 Task: In the Company tesla.com, Create email and send with subject: 'A Glimpse into the Future: Meet Our Disruptive Offering', and with mail content 'Good Morning,_x000D_
Welcome to a community of trailblazers and innovators. Discover a transformative opportunity that will empower you to thrive in your industry._x000D_
Thanks & Regards', attach the document: Agenda.pdf and insert image: visitingcard.jpg. Below Thanks and Regards, write facebook and insert the URL: 'www.facebook.com'. Mark checkbox to create task to follow up : In 2 business days .  Enter or choose an email address of recipient's from company's contact and send.. Logged in from softage.4@softage.net
Action: Mouse moved to (61, 54)
Screenshot: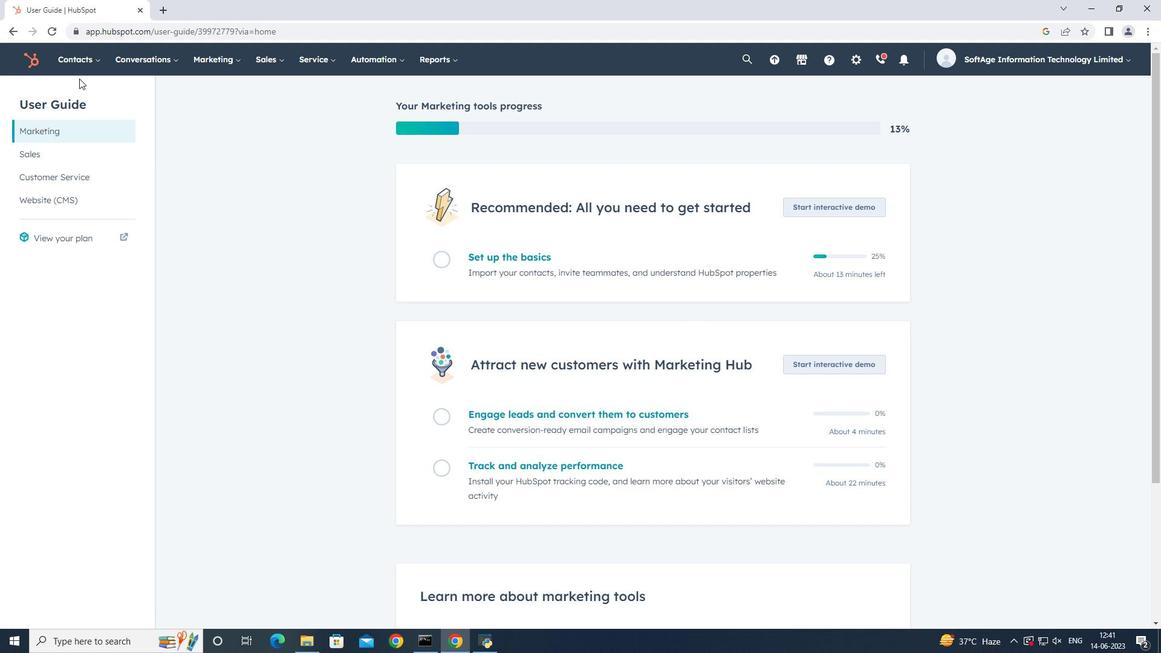 
Action: Mouse pressed left at (61, 54)
Screenshot: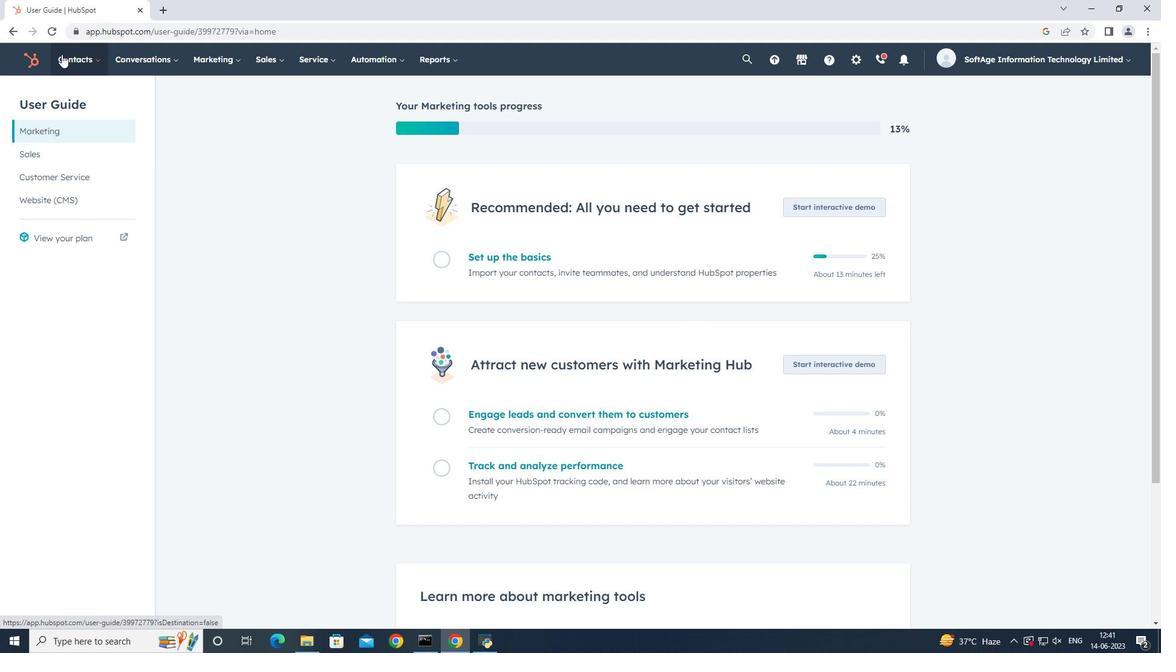 
Action: Mouse moved to (90, 119)
Screenshot: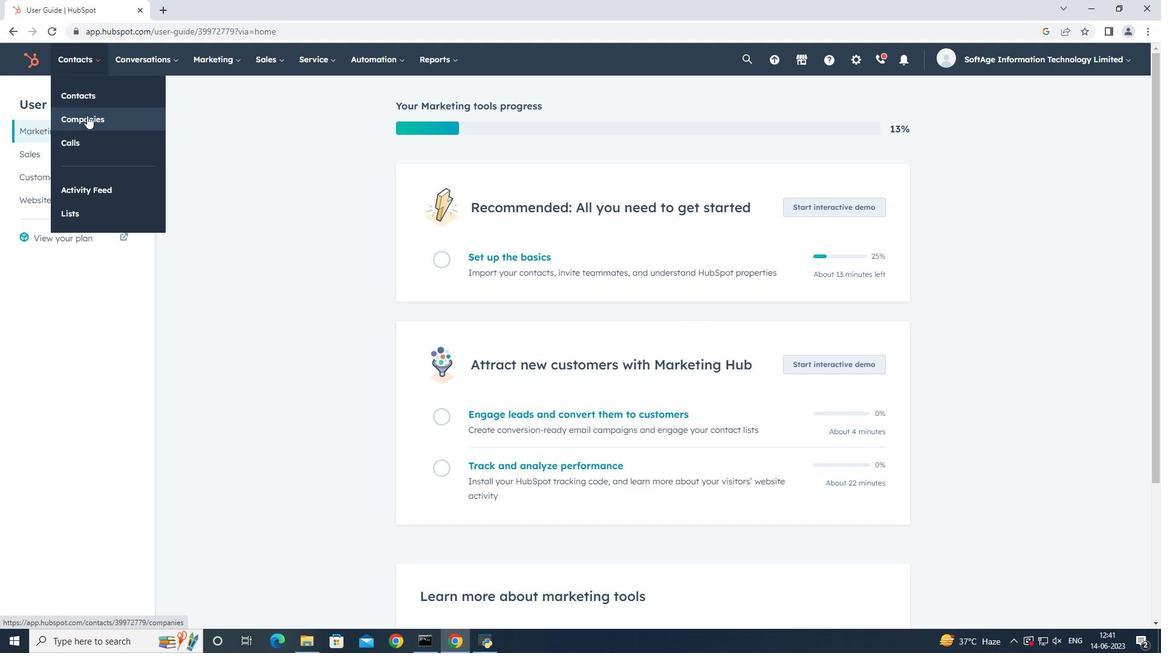 
Action: Mouse pressed left at (90, 119)
Screenshot: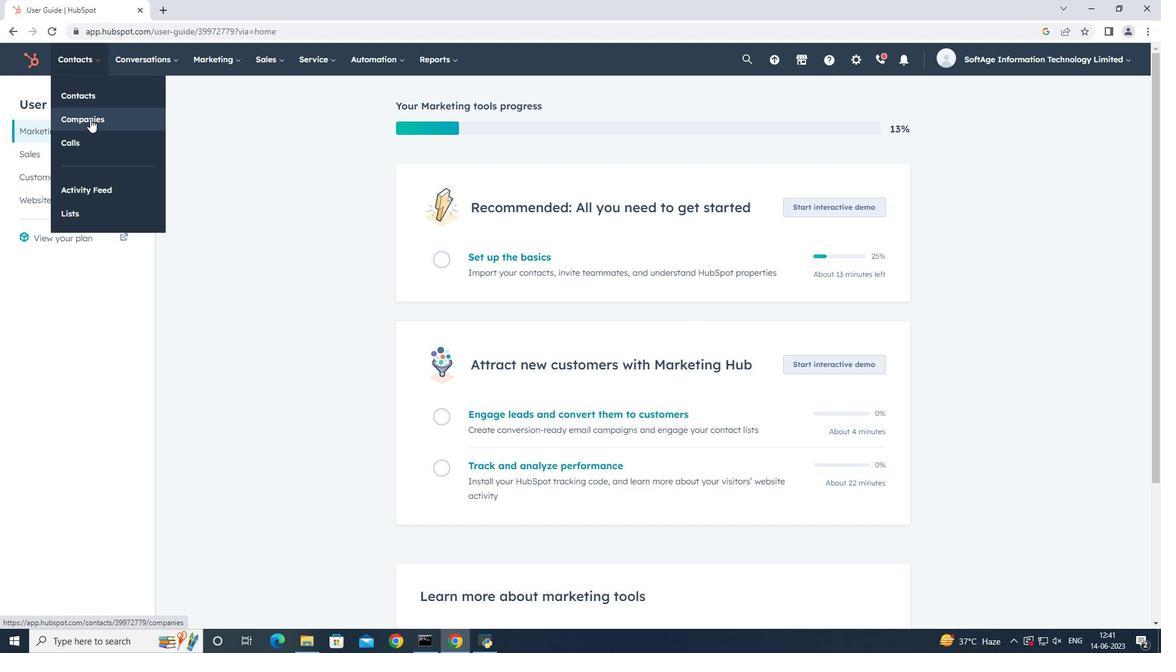 
Action: Mouse moved to (107, 197)
Screenshot: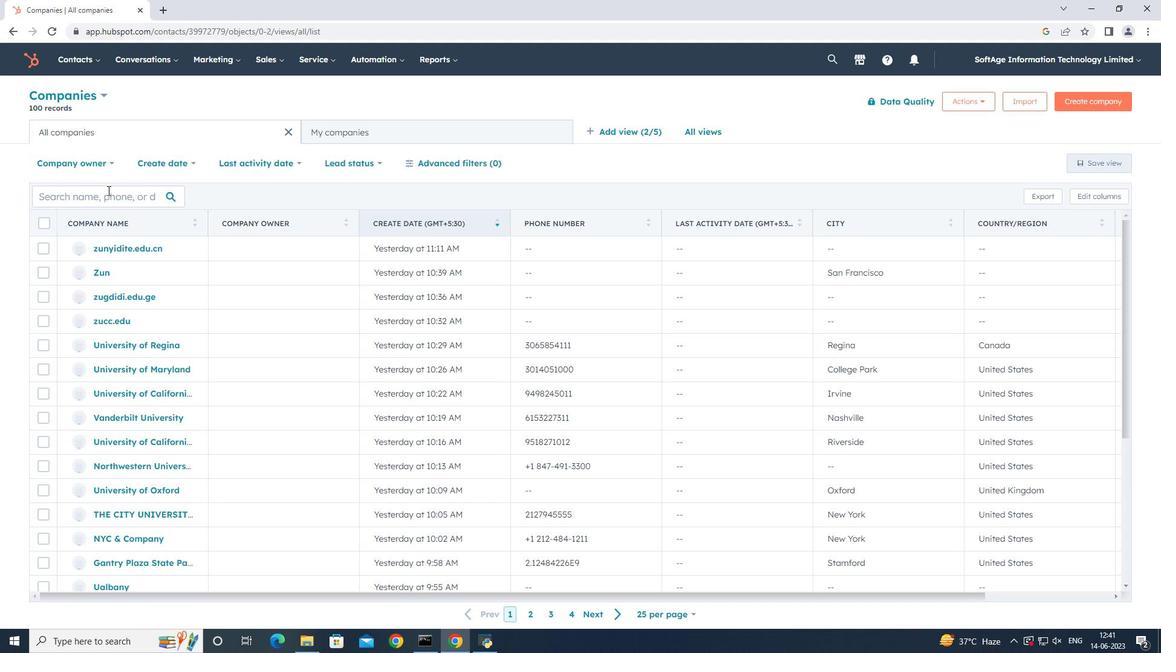 
Action: Mouse pressed left at (107, 197)
Screenshot: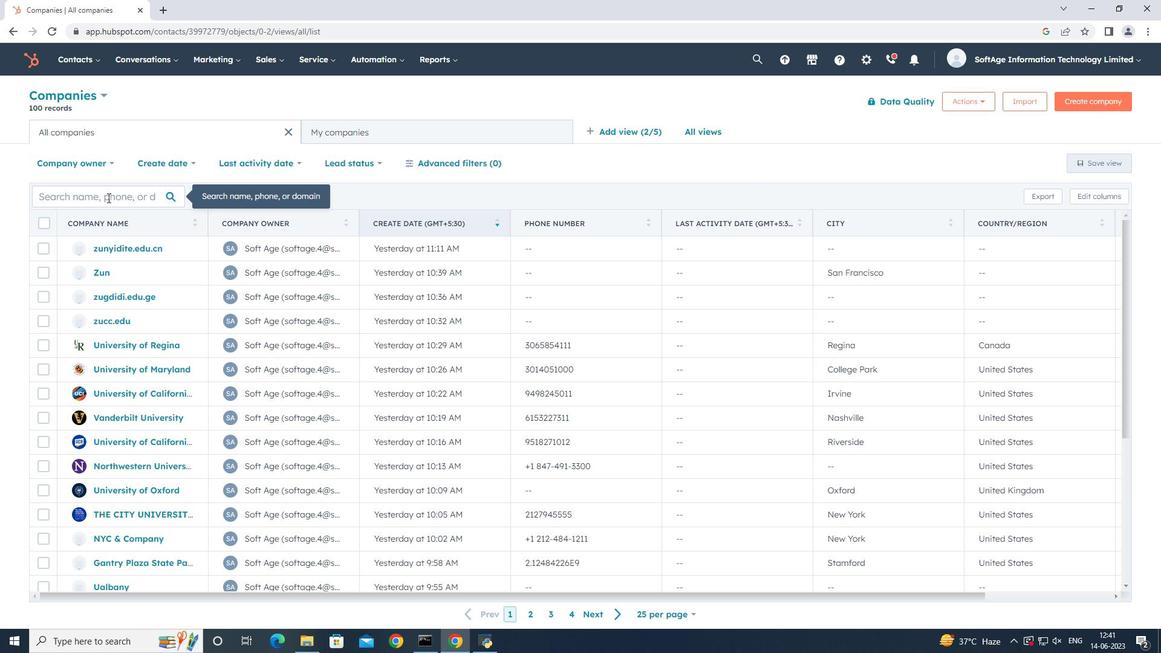 
Action: Key pressed tesla
Screenshot: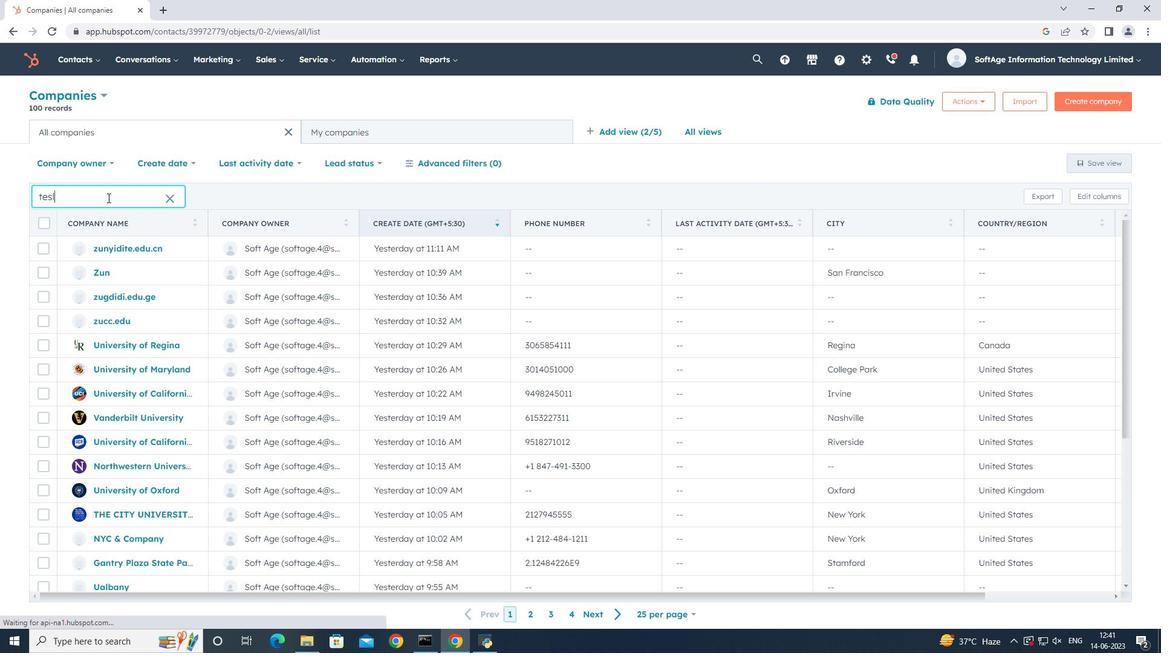 
Action: Mouse moved to (108, 250)
Screenshot: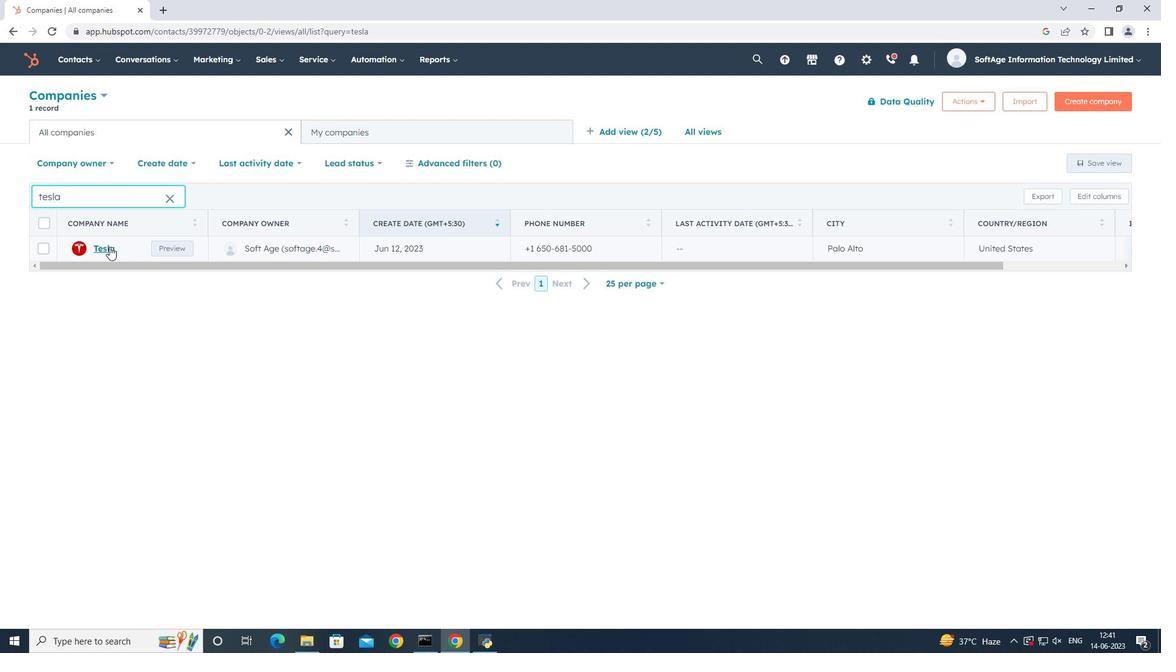 
Action: Mouse pressed left at (108, 250)
Screenshot: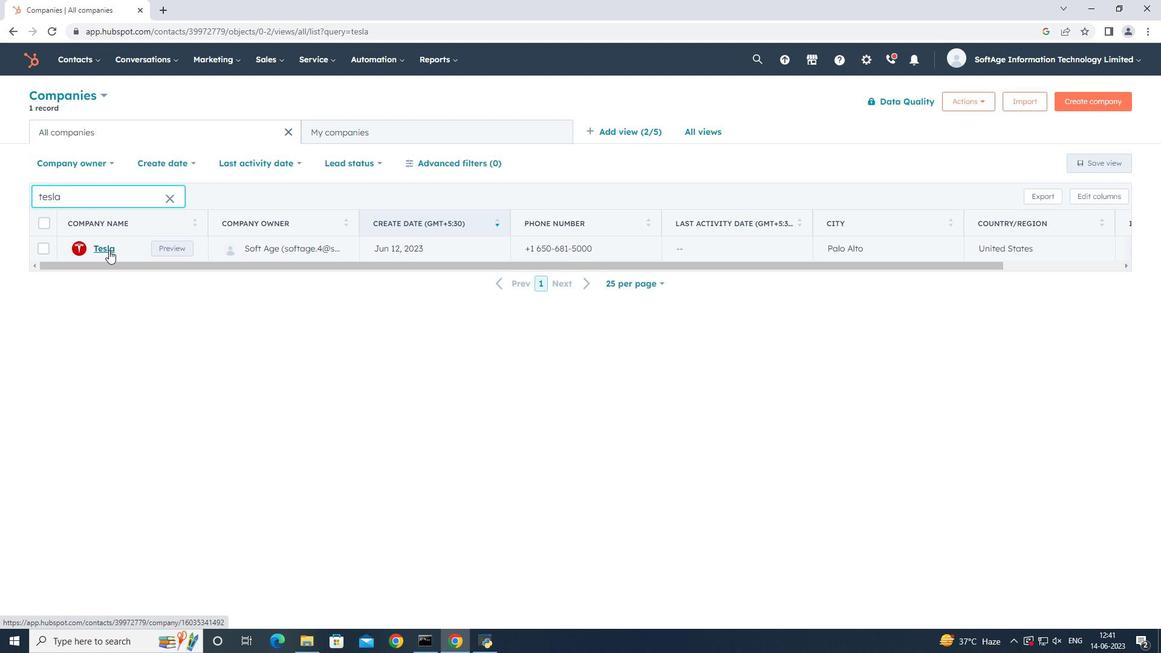 
Action: Mouse moved to (78, 198)
Screenshot: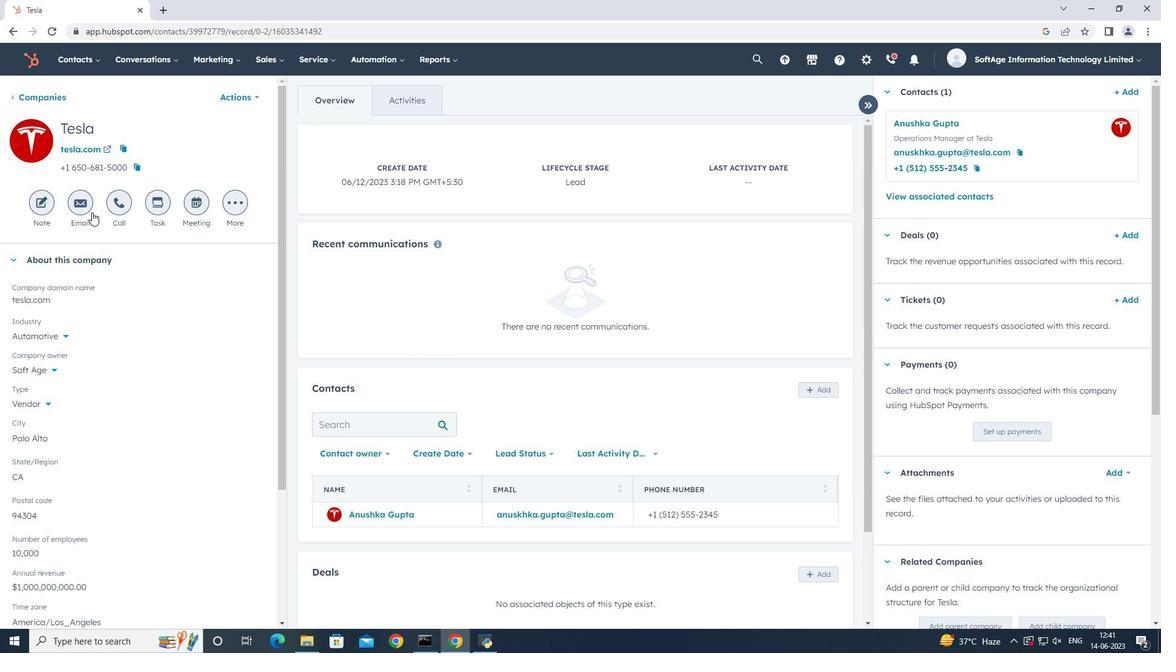 
Action: Mouse pressed left at (78, 198)
Screenshot: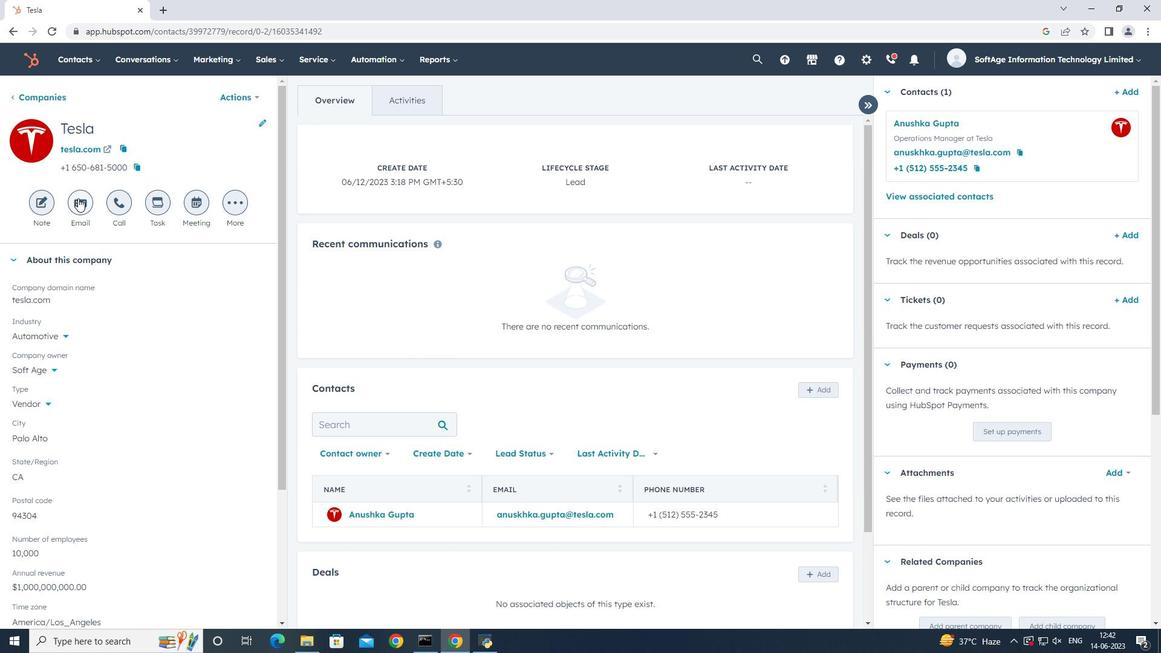 
Action: Mouse moved to (798, 445)
Screenshot: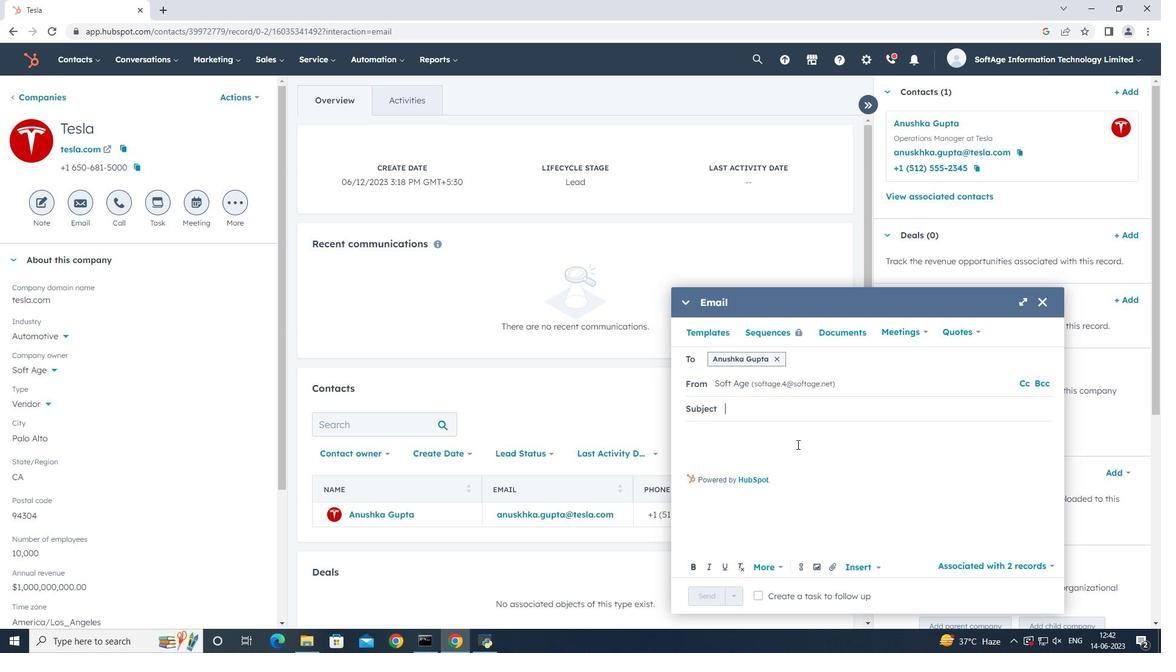 
Action: Key pressed <Key.shift>A<Key.space><Key.shift>Glimpse<Key.space>into<Key.space>the<Key.space><Key.shift>Future<Key.shift_r><Key.shift_r><Key.shift_r><Key.shift_r><Key.shift_r><Key.shift_r><Key.shift_r><Key.shift_r><Key.shift_r><Key.shift_r><Key.shift_r><Key.shift_r>:<Key.space><Key.shift_r><Key.shift_r><Key.shift_r><Key.shift_r>Meet<Key.space><Key.shift><Key.shift>Our<Key.space><Key.shift>Disruptive<Key.space><Key.shift><Key.shift>Offering,<Key.tab><Key.shift><Key.shift>Good<Key.space><Key.shift><Key.space><Key.backspace><Key.shift>Morning,,<Key.backspace><Key.enter><Key.enter><Key.shift><Key.shift><Key.shift><Key.shift><Key.shift><Key.shift><Key.shift>Welcome<Key.space>to<Key.space>a<Key.space>community<Key.space>of<Key.space>trailblazers<Key.space>and<Key.space>innovators.<Key.space><Key.shift><Key.shift><Key.shift><Key.shift><Key.shift><Key.shift><Key.shift><Key.shift>iscover<Key.backspace><Key.backspace><Key.backspace><Key.backspace><Key.backspace><Key.backspace><Key.backspace><Key.backspace><Key.space><Key.shift>Discp<Key.backspace>over<Key.space>a<Key.space><Key.shift>Tra<Key.backspace><Key.backspace><Key.backspace>transformative<Key.space>opportunity<Key.space>that<Key.space>will<Key.space>empower<Key.space>you<Key.space>to<Key.space>thrive<Key.space>in<Key.space>your<Key.space>indusry.<Key.backspace><Key.backspace><Key.backspace><Key.backspace>try.<Key.enter><Key.enter>
Screenshot: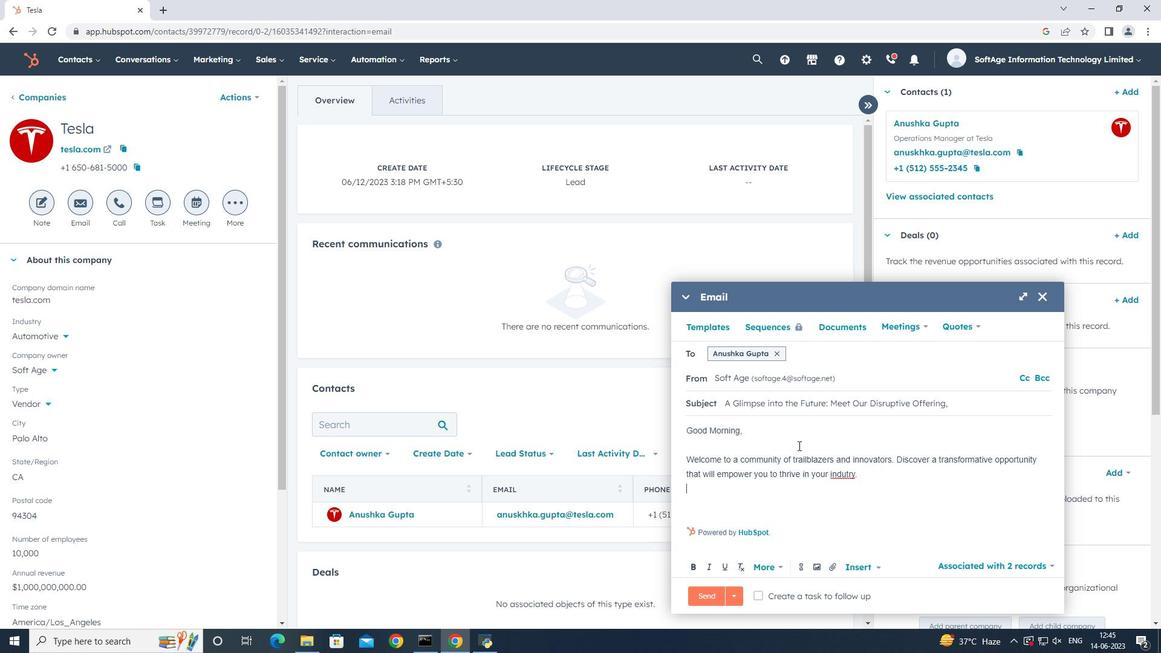 
Action: Mouse moved to (802, 475)
Screenshot: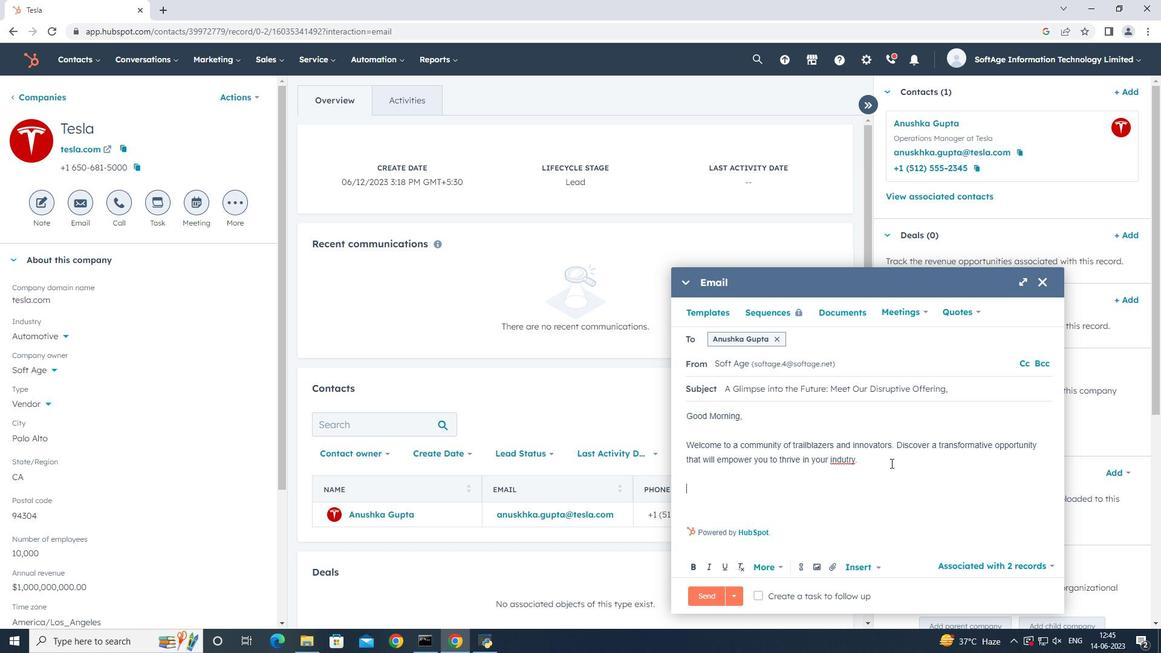 
Action: Key pressed <Key.shift><Key.shift><Key.shift><Key.shift><Key.shift>Thanks<Key.space><Key.shift><Key.shift><Key.shift>&<Key.space><Key.shift><Key.shift><Key.shift>Regards,
Screenshot: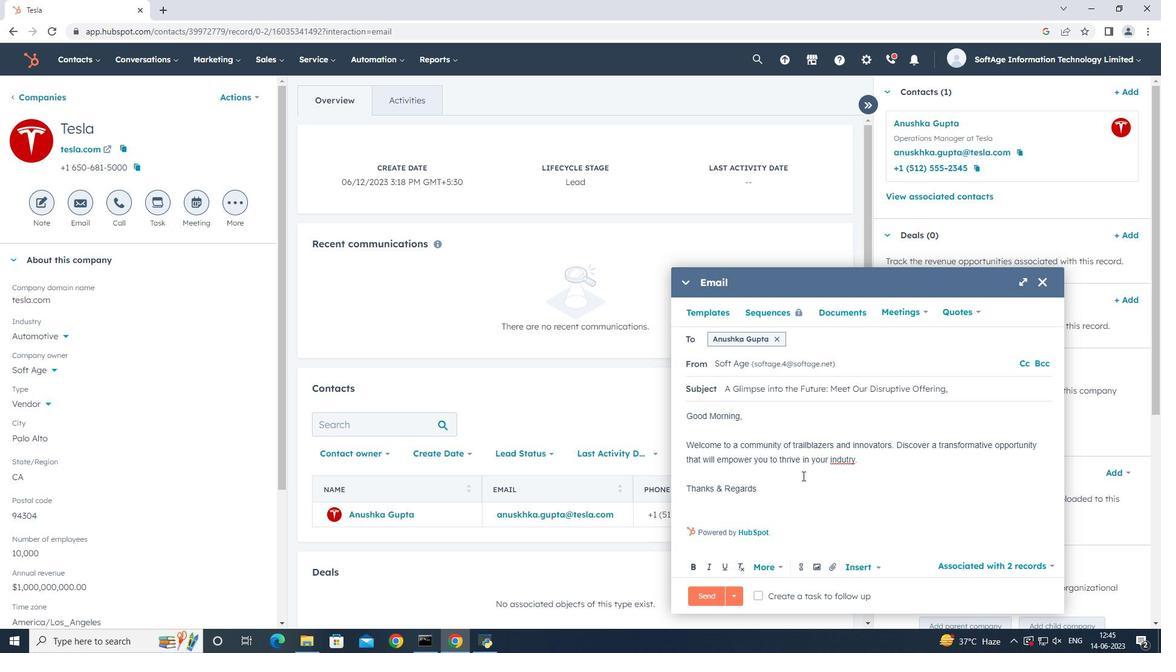 
Action: Mouse moved to (891, 455)
Screenshot: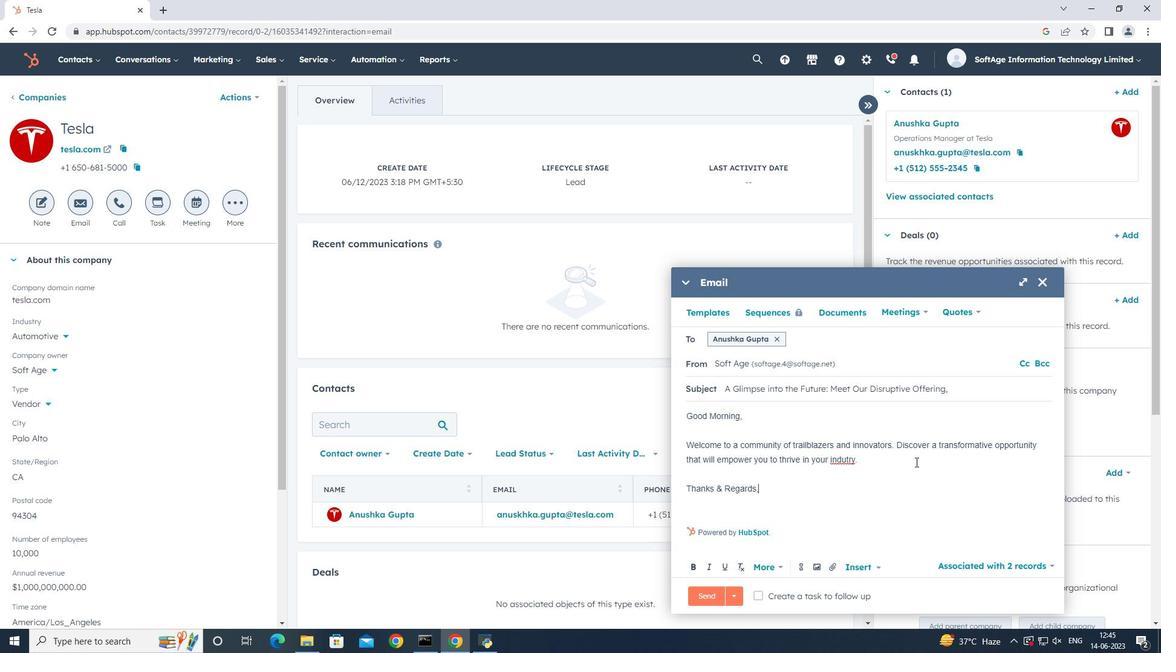 
Action: Mouse pressed left at (891, 455)
Screenshot: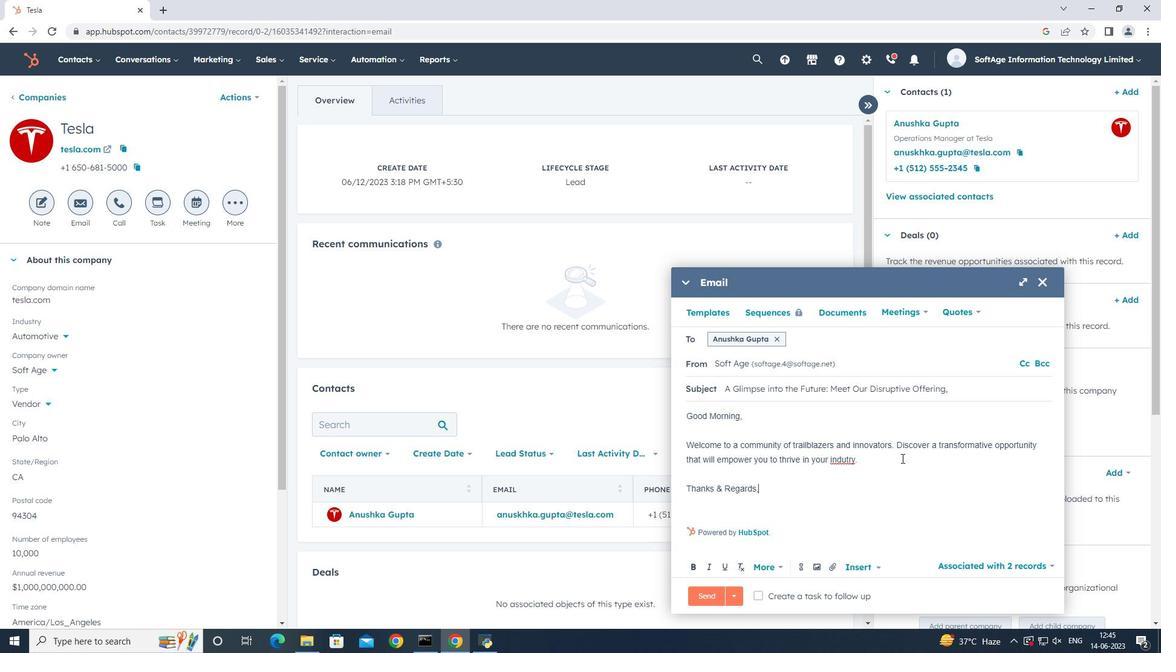 
Action: Mouse moved to (879, 458)
Screenshot: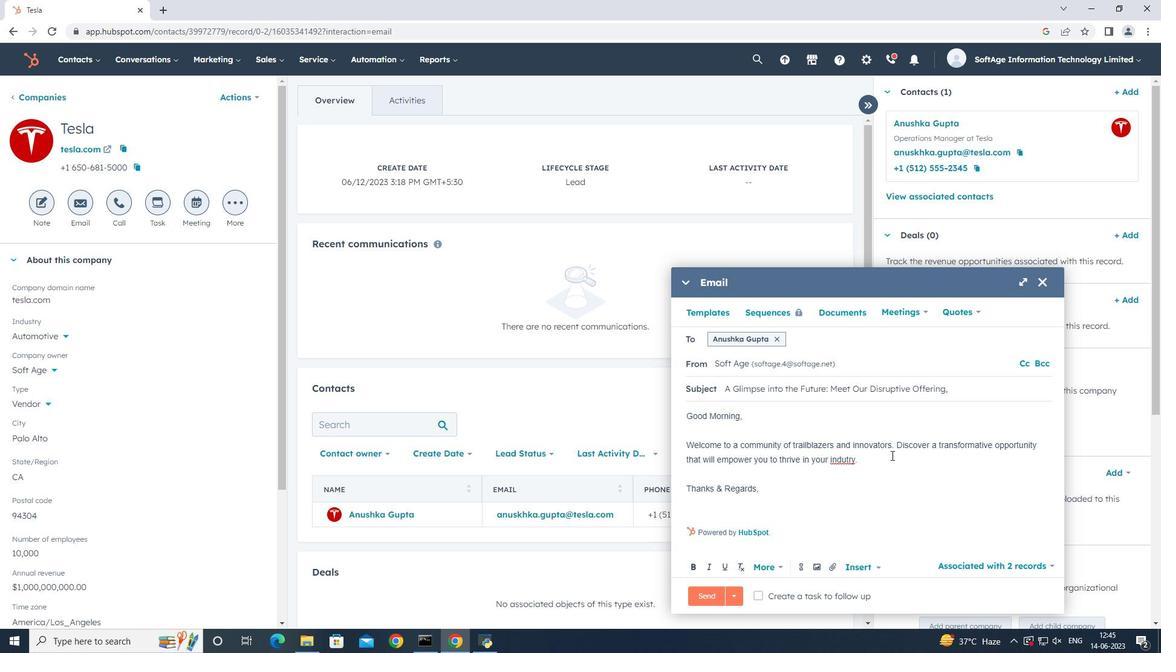 
Action: Key pressed <Key.left><Key.left><Key.left><Key.left><Key.right><Key.left>s<Key.down><Key.down><Key.down>
Screenshot: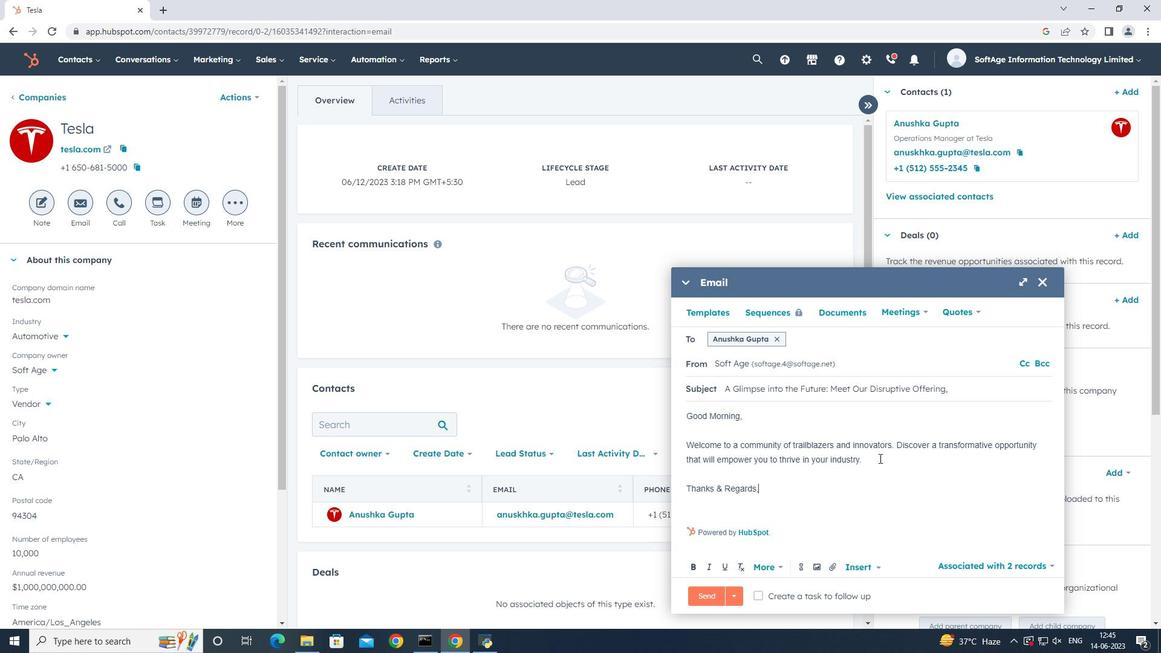 
Action: Mouse moved to (836, 566)
Screenshot: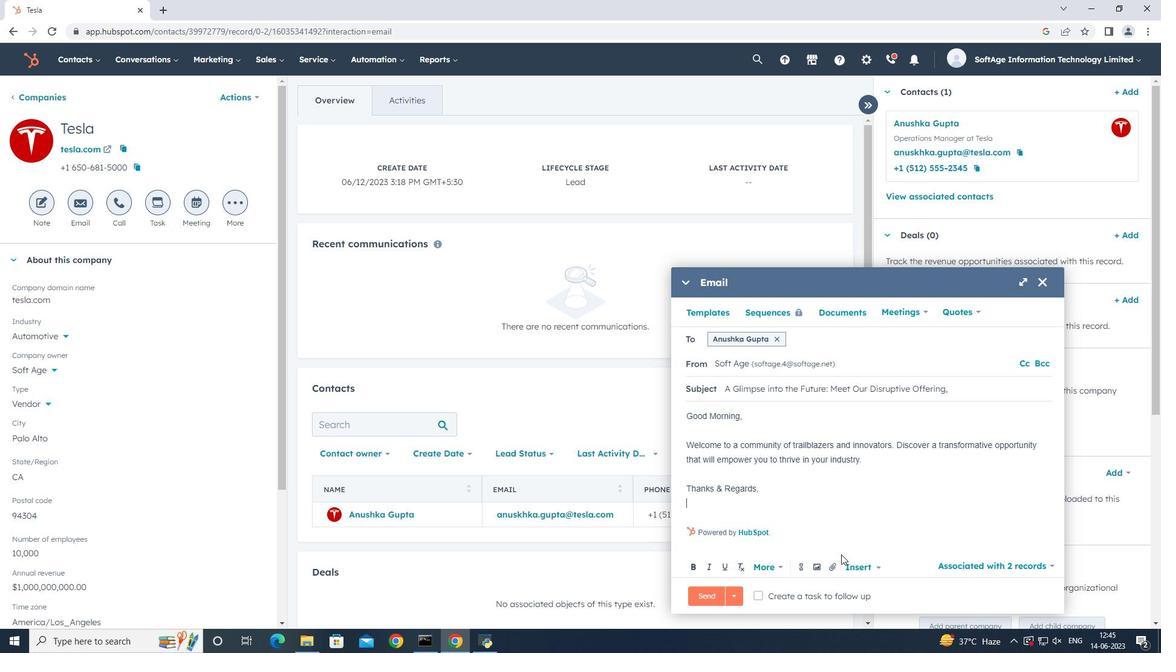 
Action: Mouse pressed left at (836, 566)
Screenshot: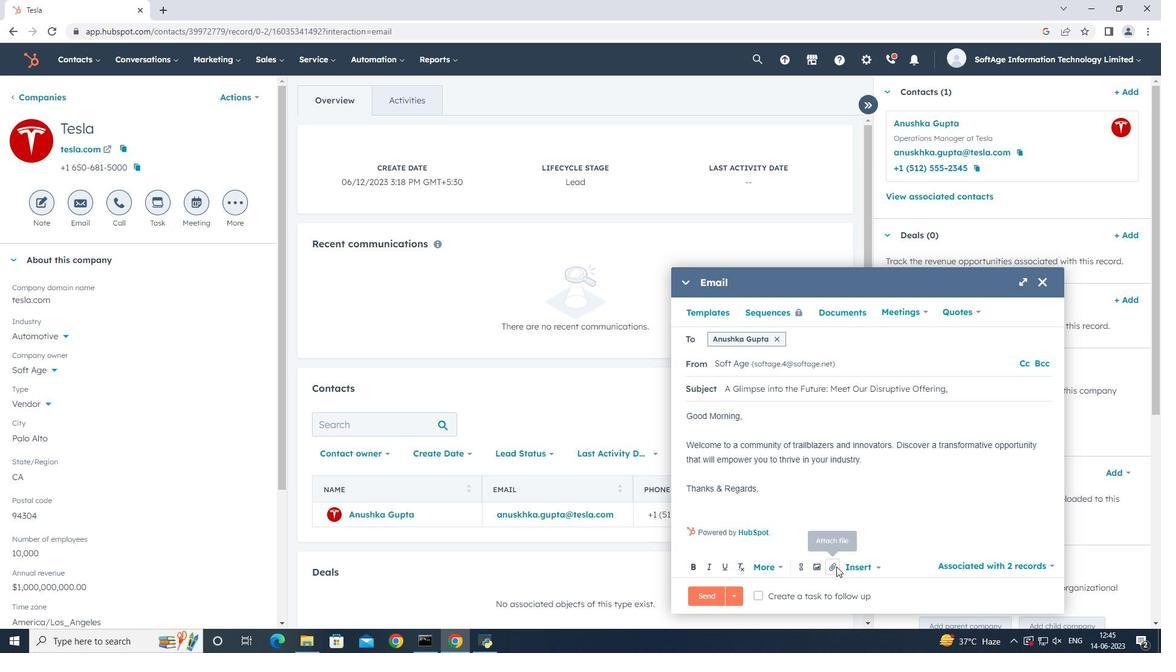
Action: Mouse moved to (861, 538)
Screenshot: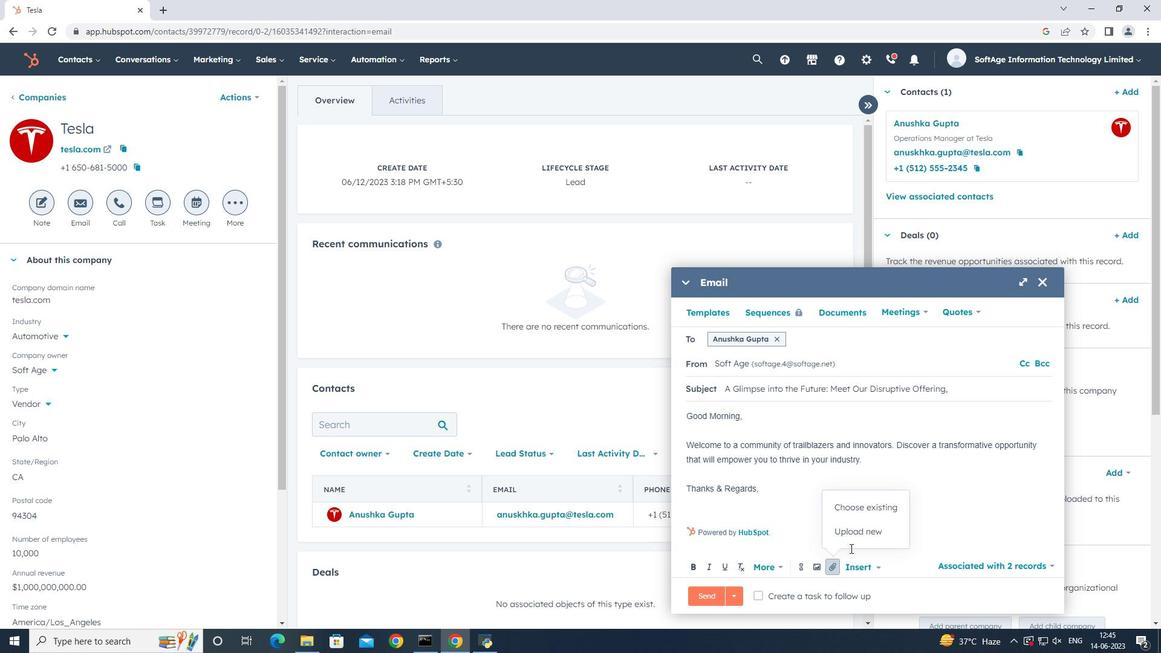 
Action: Mouse pressed left at (861, 538)
Screenshot: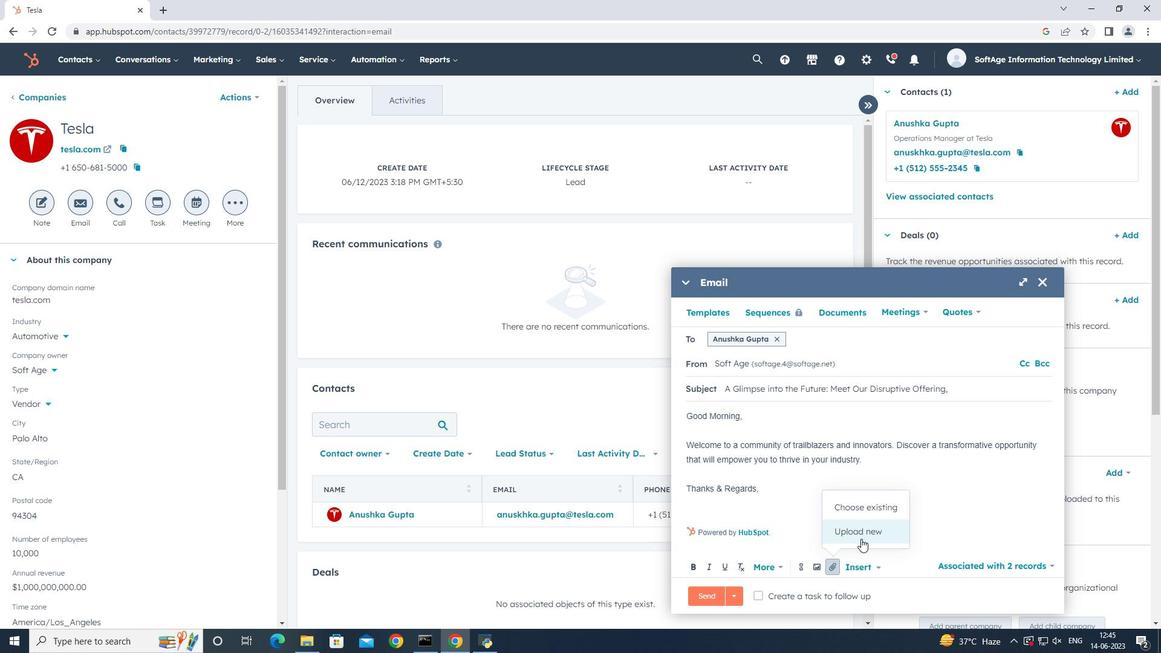 
Action: Mouse moved to (139, 122)
Screenshot: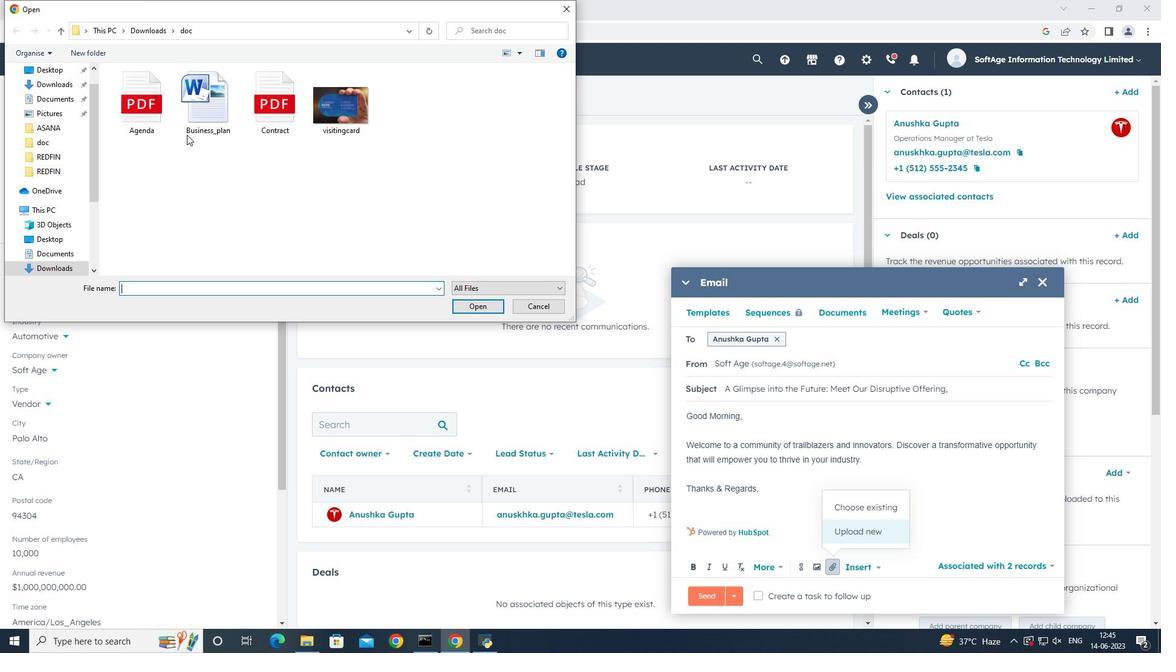 
Action: Mouse pressed left at (139, 122)
Screenshot: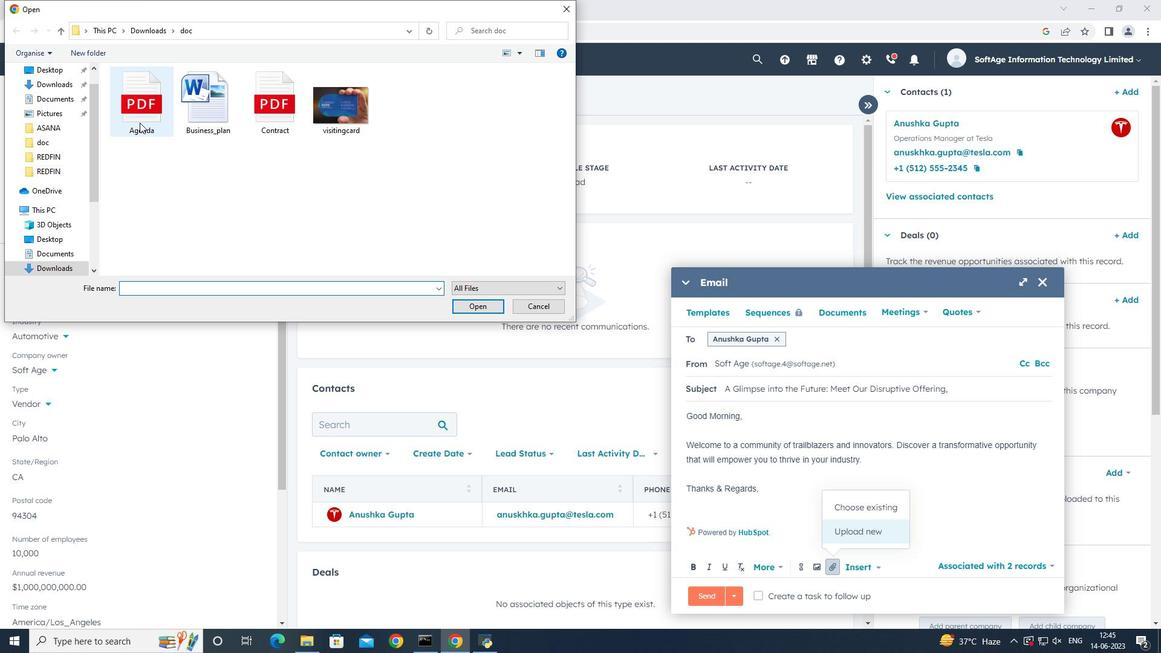 
Action: Mouse pressed left at (139, 122)
Screenshot: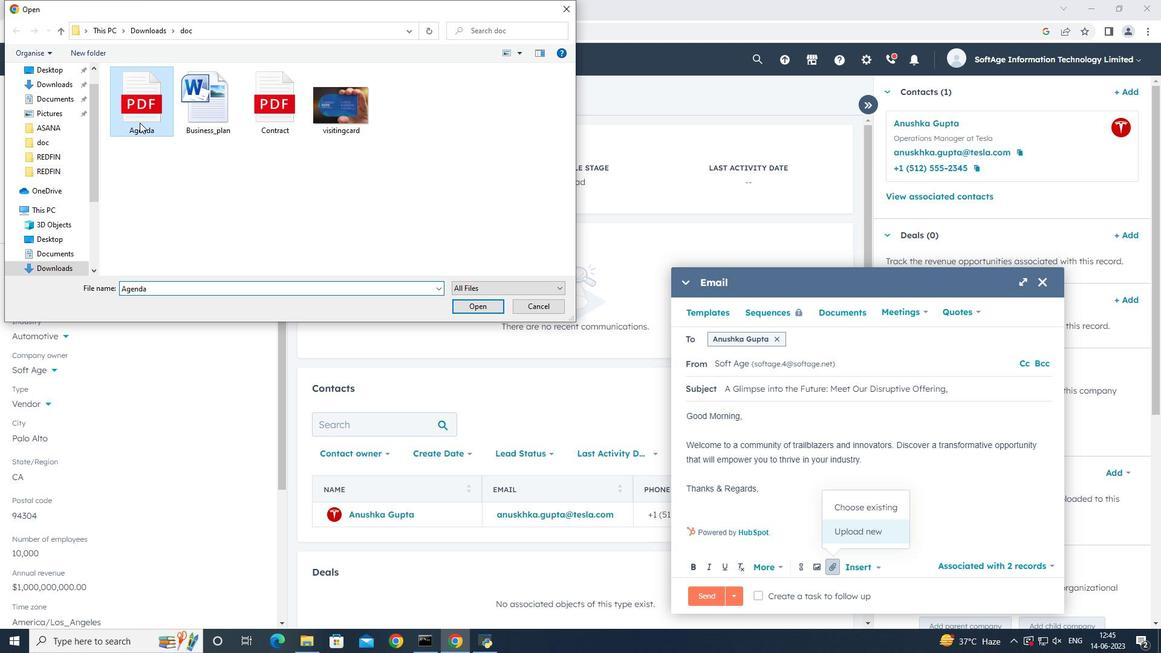 
Action: Mouse moved to (818, 529)
Screenshot: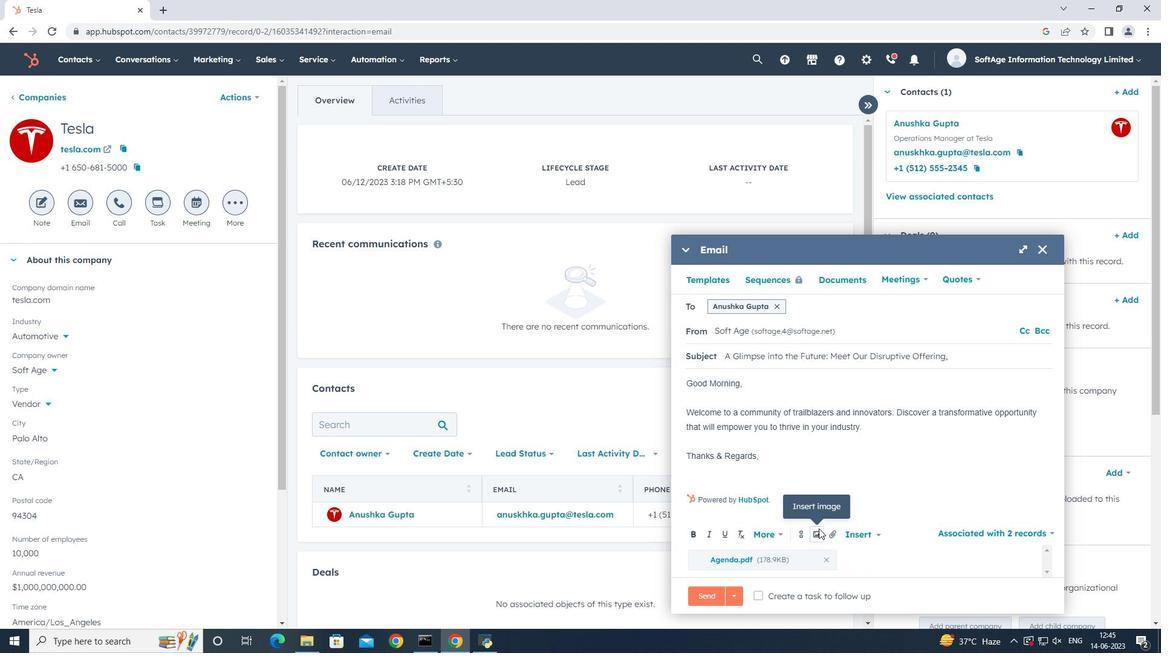 
Action: Mouse pressed left at (818, 529)
Screenshot: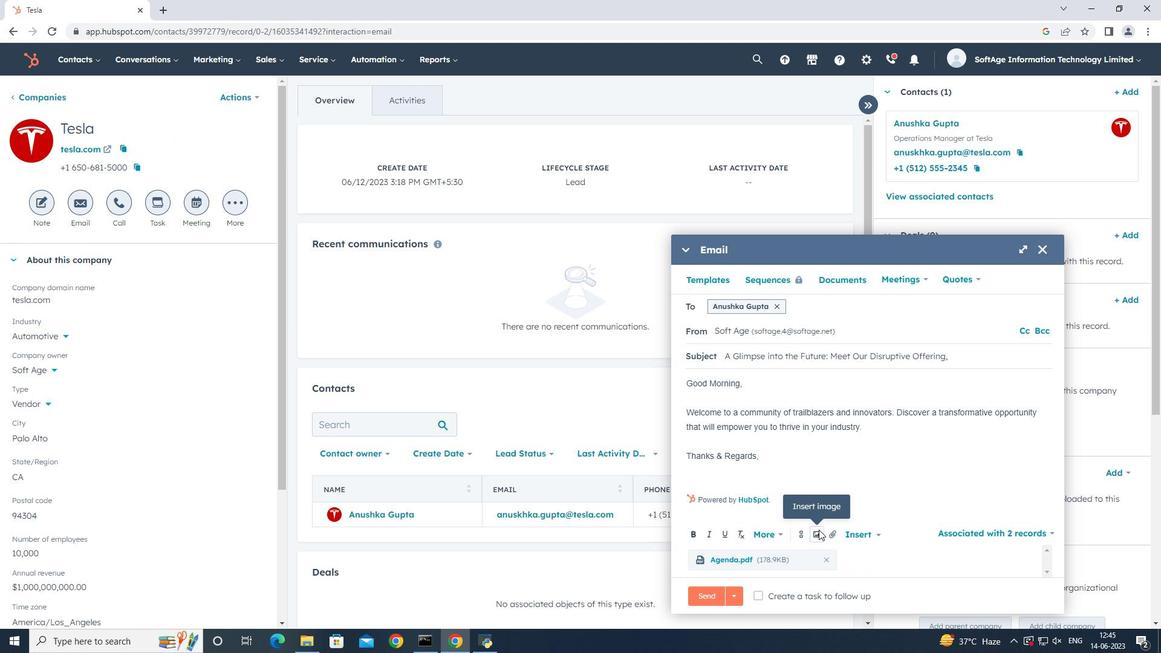 
Action: Mouse moved to (819, 500)
Screenshot: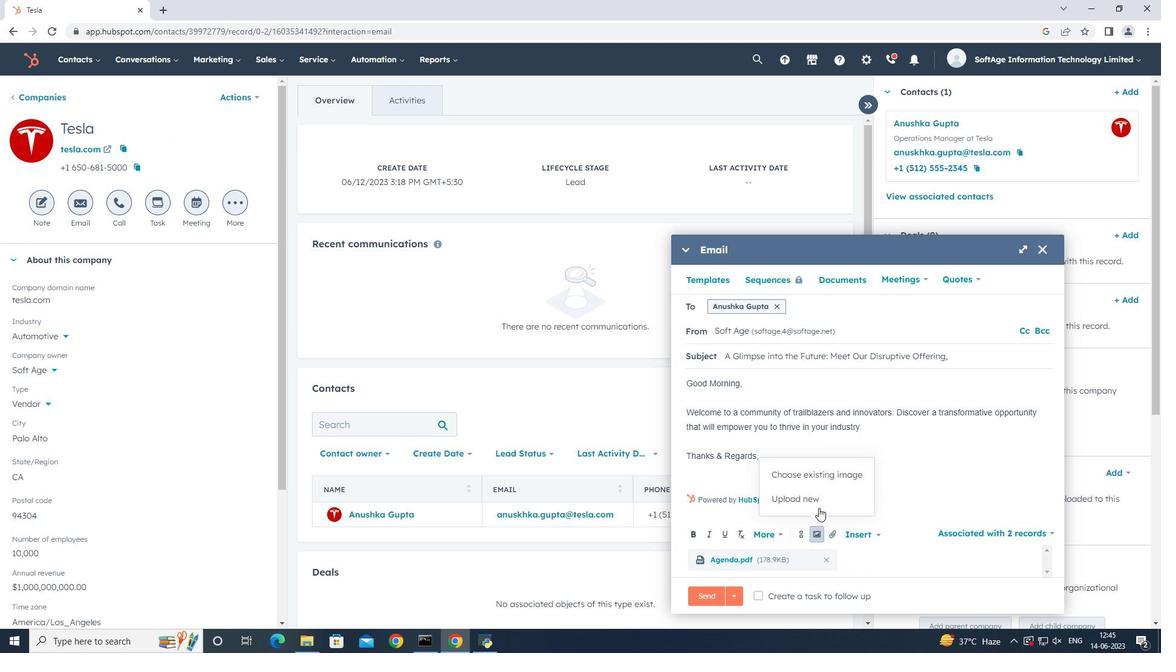
Action: Mouse pressed left at (819, 500)
Screenshot: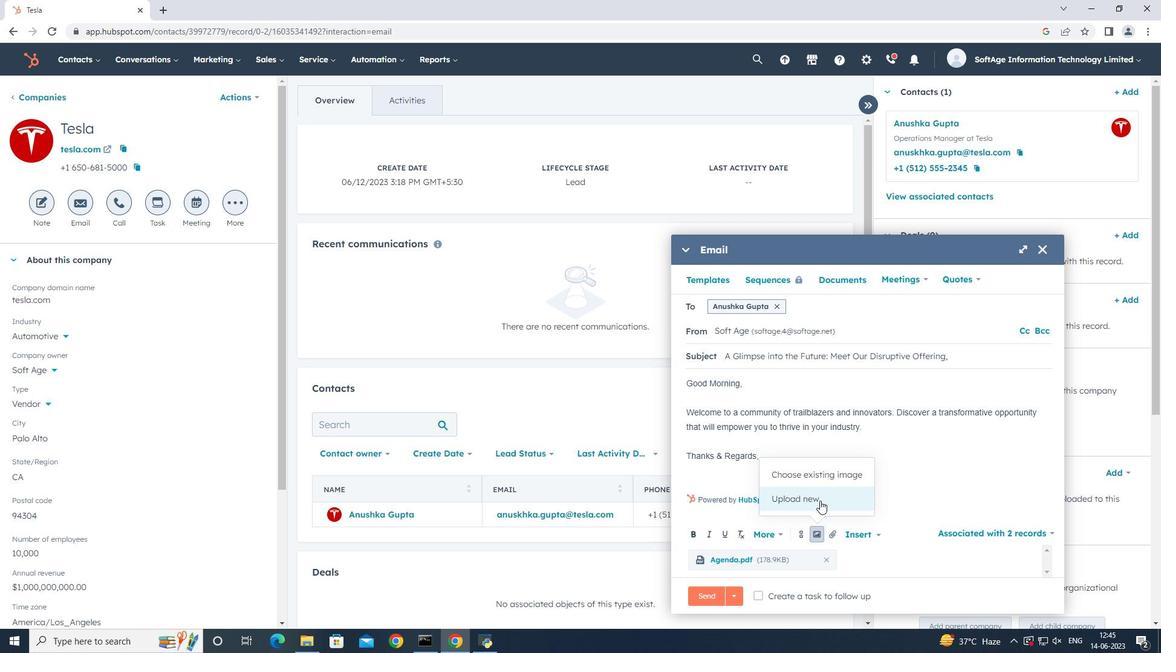 
Action: Mouse moved to (136, 106)
Screenshot: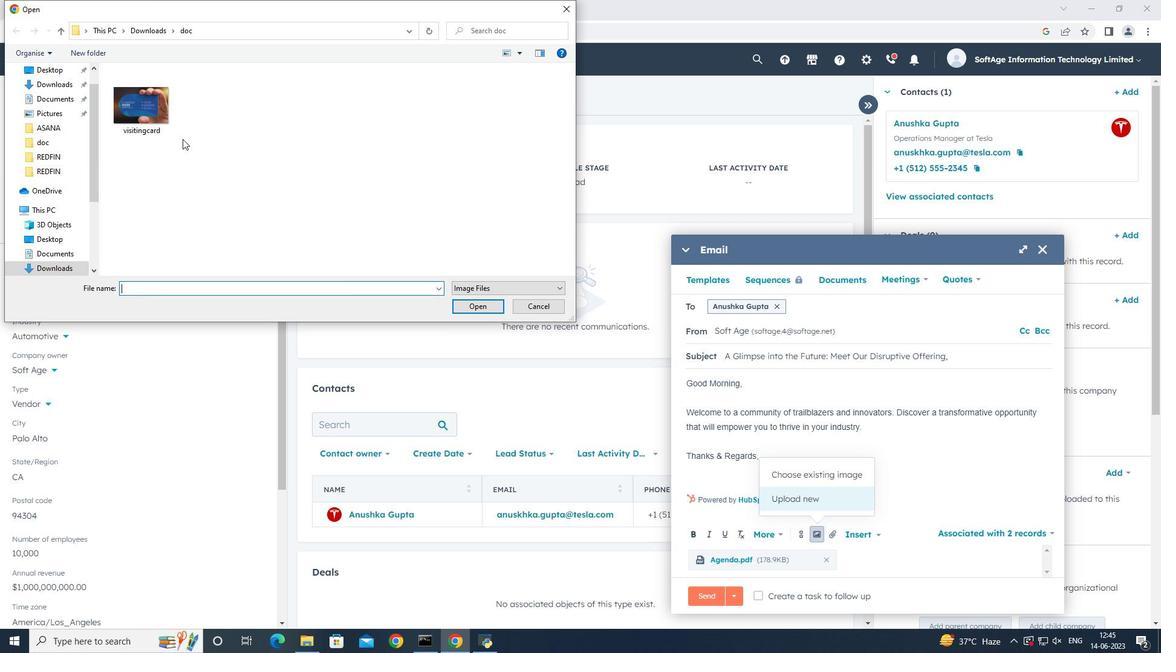 
Action: Mouse pressed left at (136, 106)
Screenshot: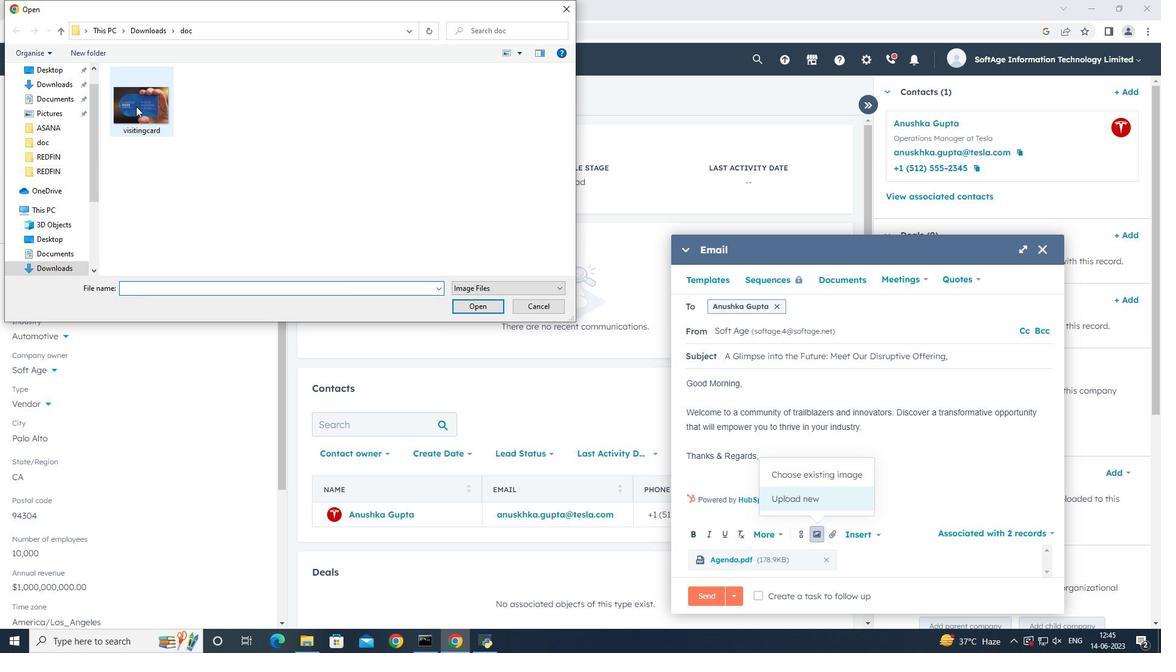 
Action: Mouse pressed left at (136, 106)
Screenshot: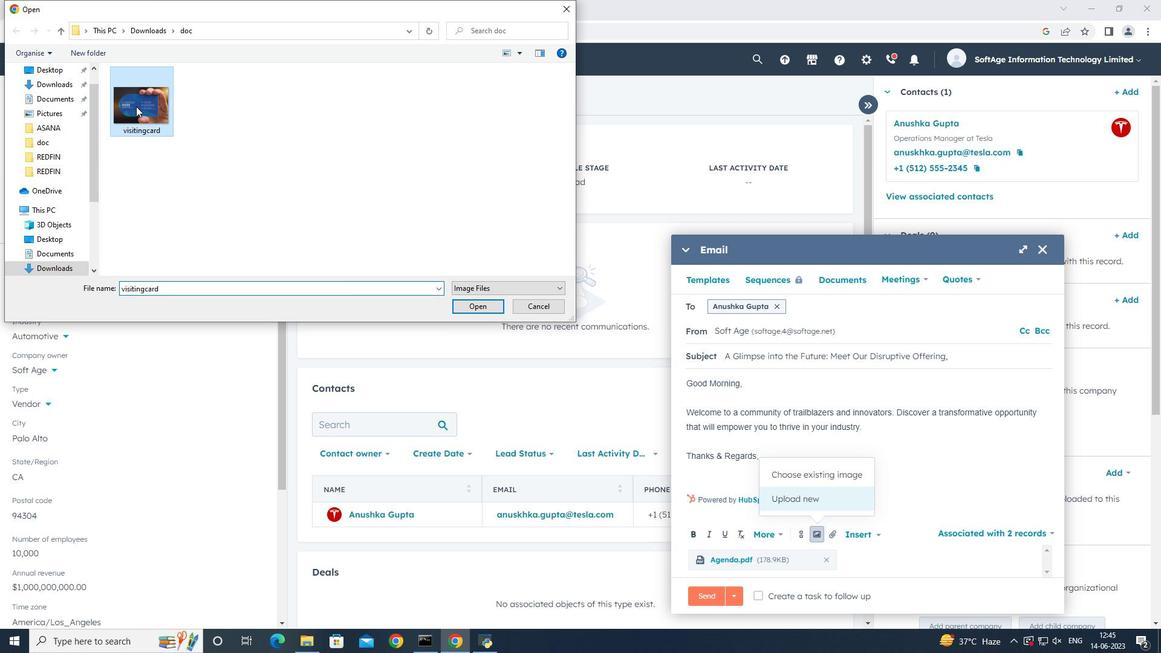 
Action: Mouse moved to (752, 324)
Screenshot: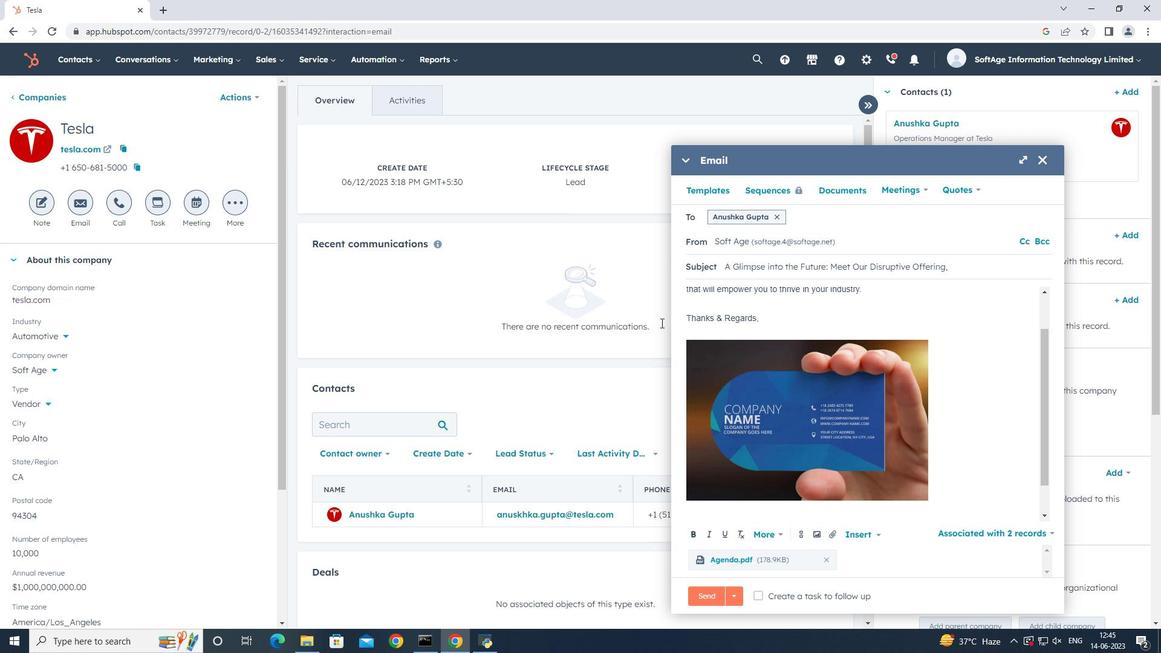 
Action: Mouse pressed left at (752, 324)
Screenshot: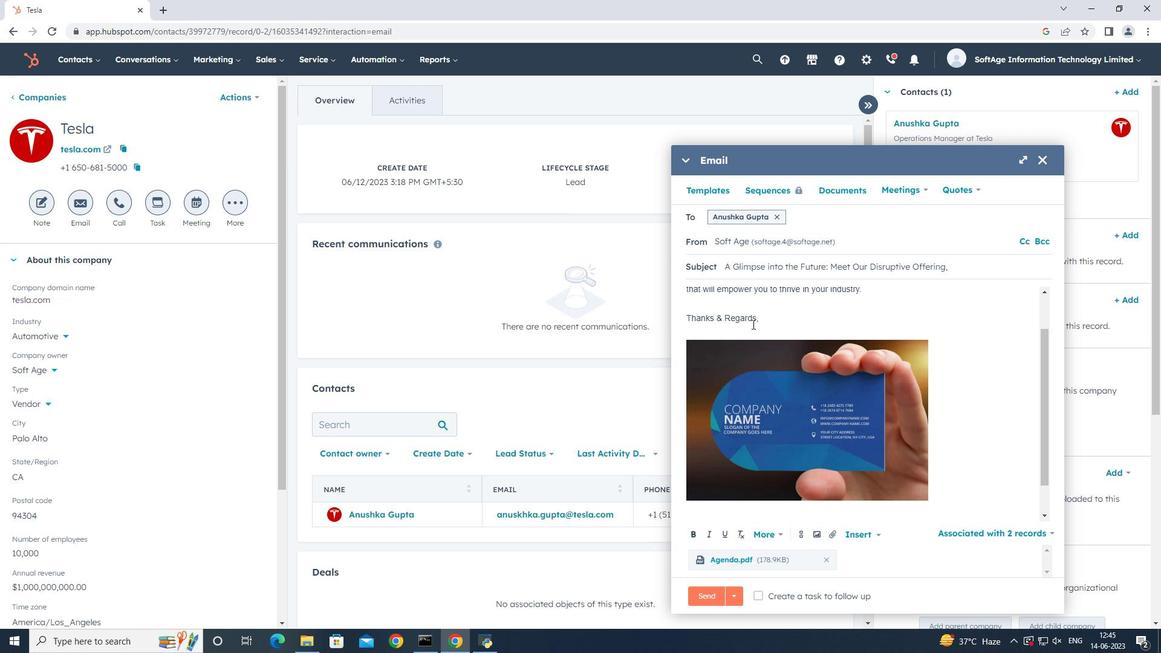 
Action: Mouse moved to (754, 330)
Screenshot: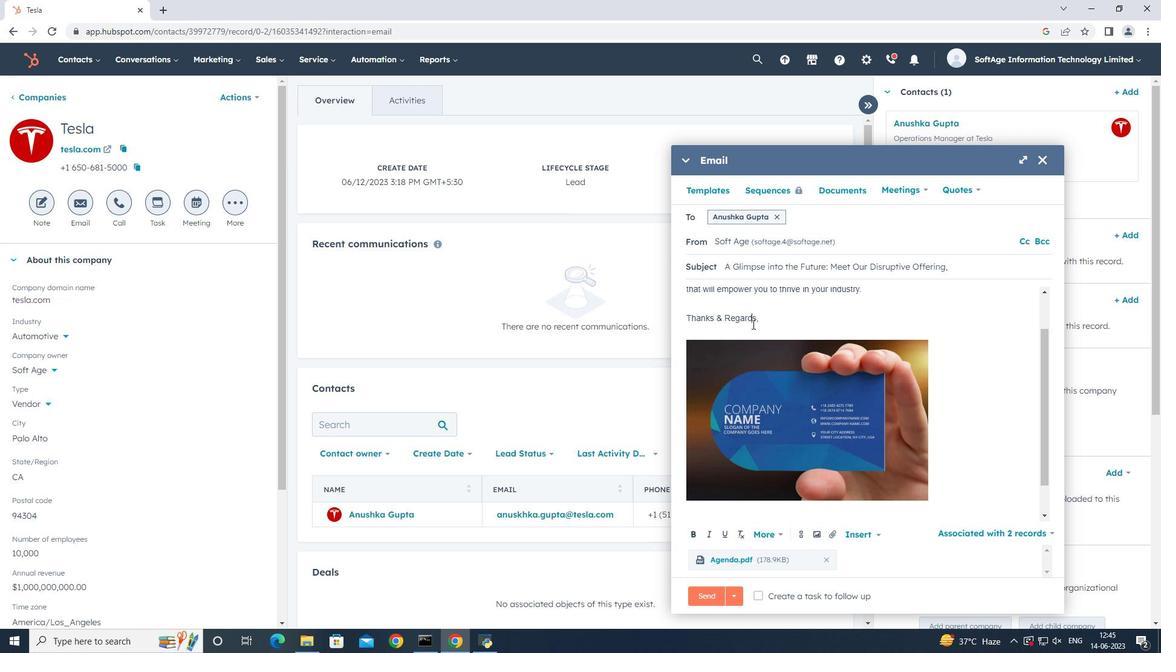 
Action: Mouse pressed left at (754, 330)
Screenshot: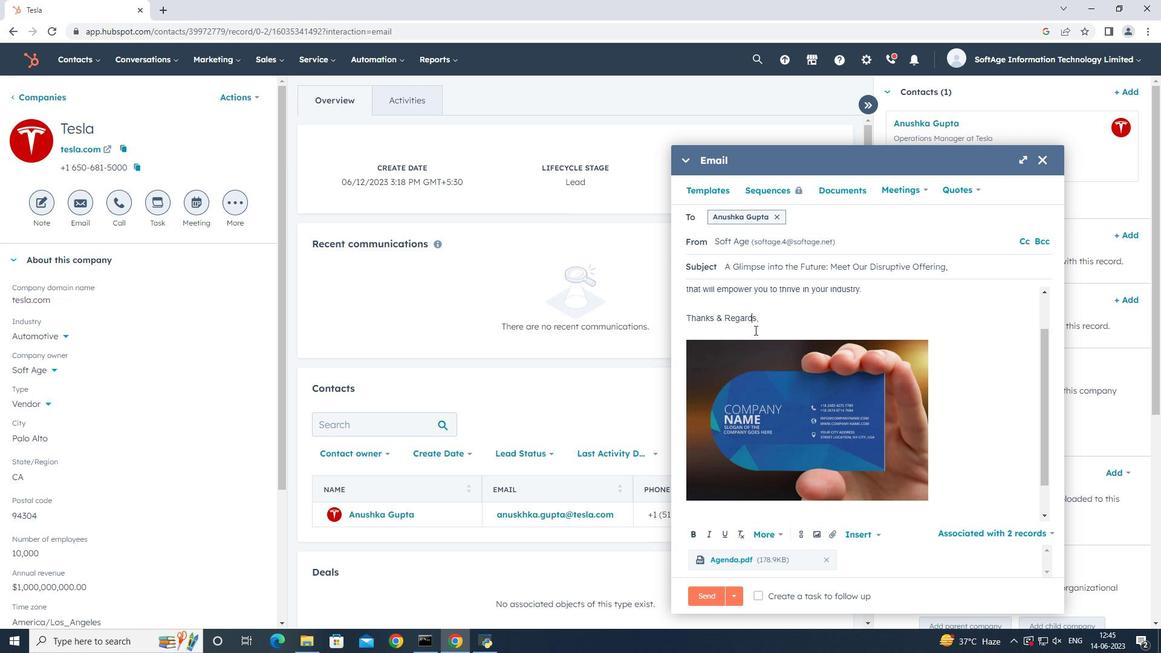 
Action: Mouse moved to (847, 312)
Screenshot: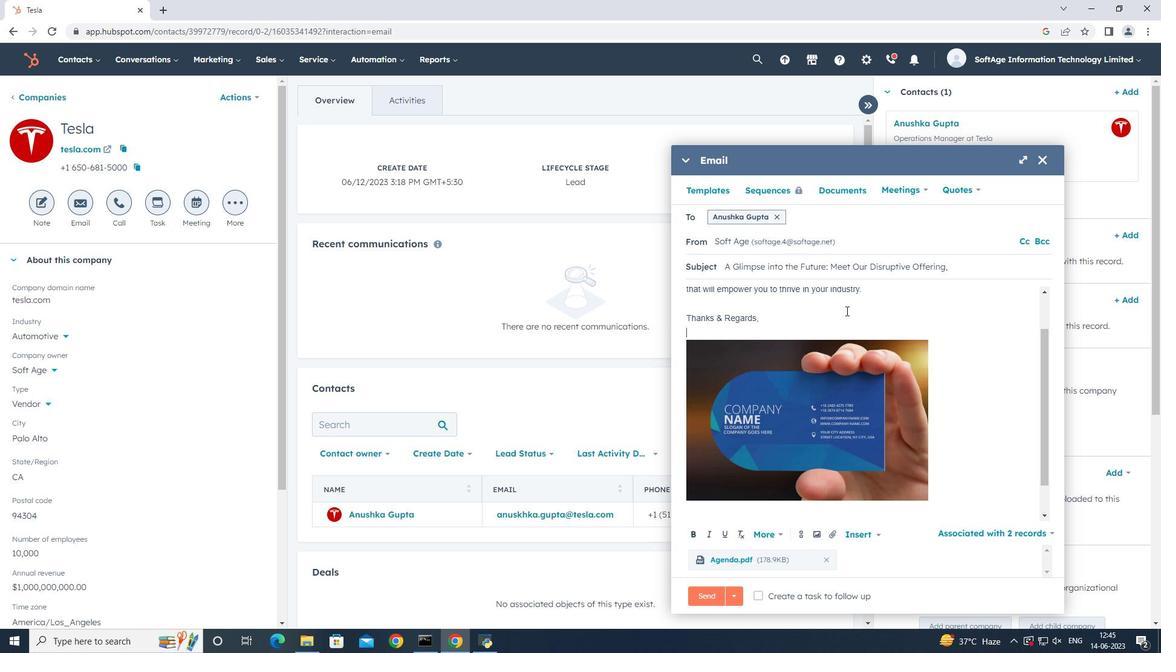 
Action: Key pressed <Key.shift><Key.shift><Key.shift><Key.shift><Key.shift>Facebook
Screenshot: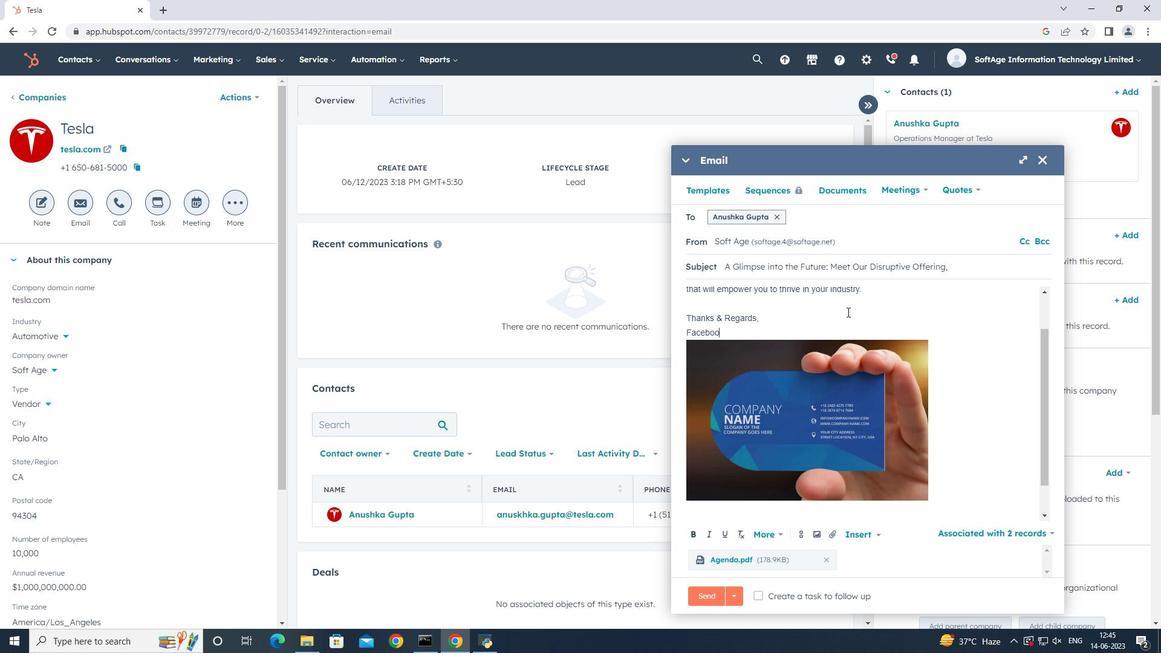 
Action: Mouse moved to (800, 538)
Screenshot: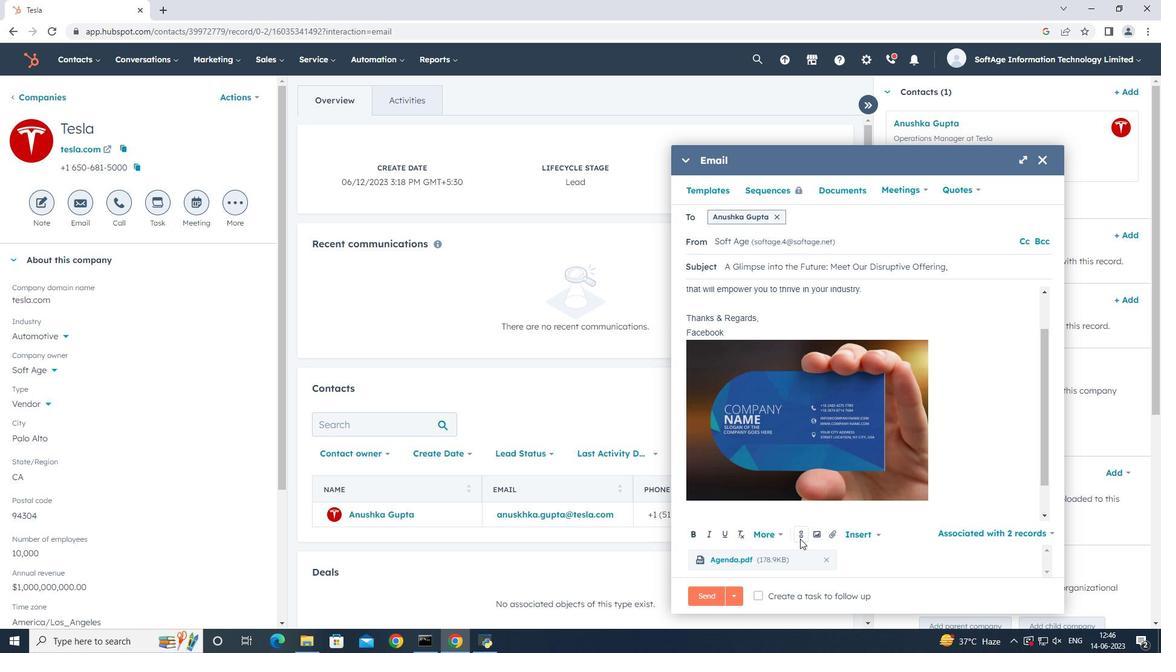 
Action: Mouse pressed left at (800, 538)
Screenshot: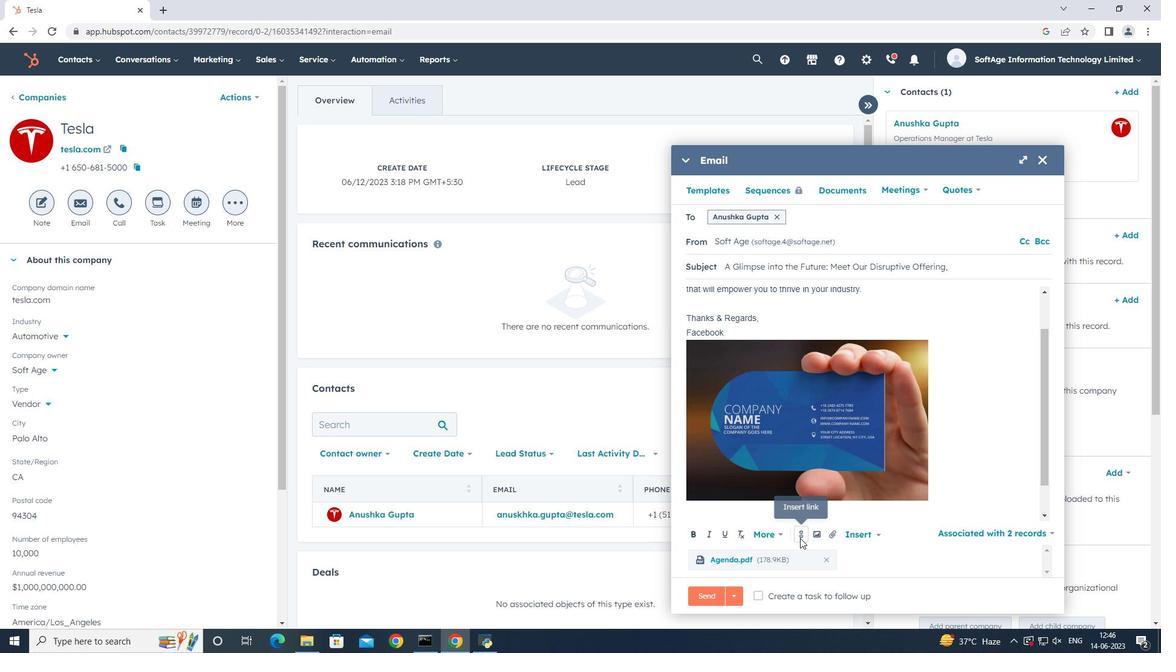 
Action: Mouse moved to (863, 446)
Screenshot: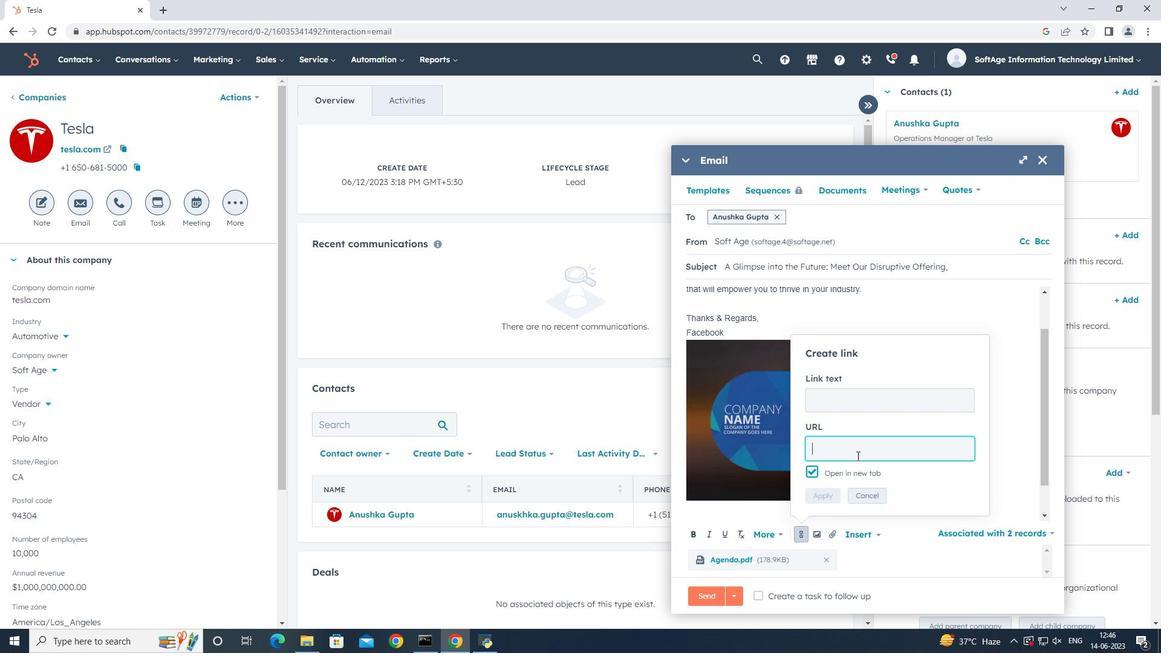 
Action: Key pressed www.facebook.com
Screenshot: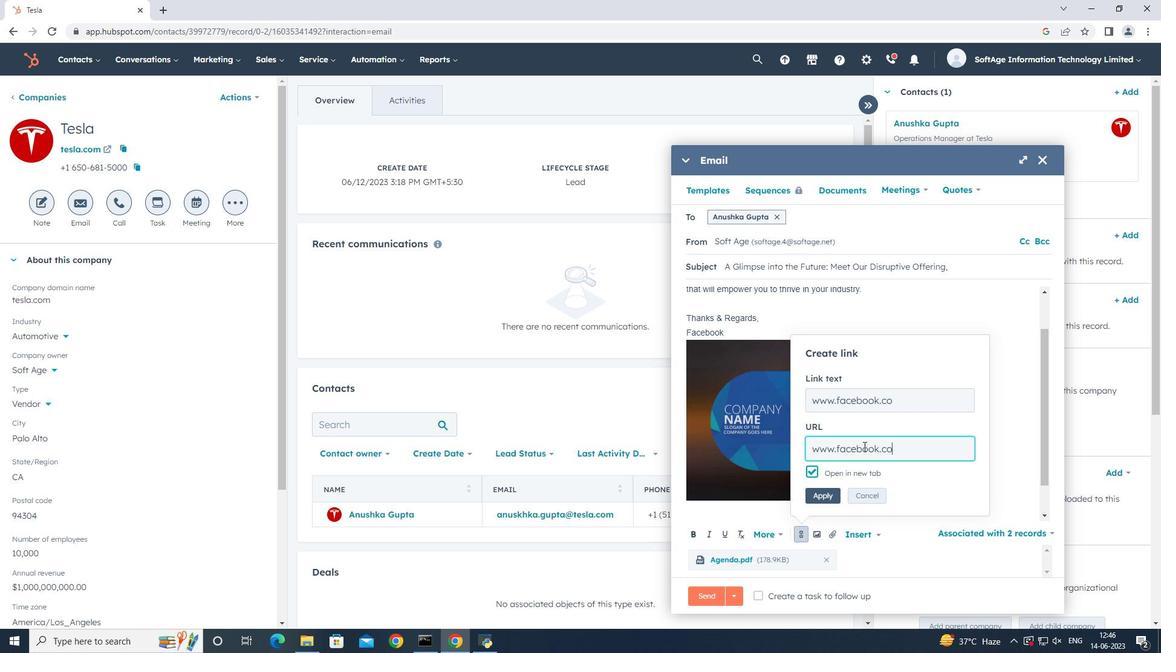 
Action: Mouse moved to (835, 492)
Screenshot: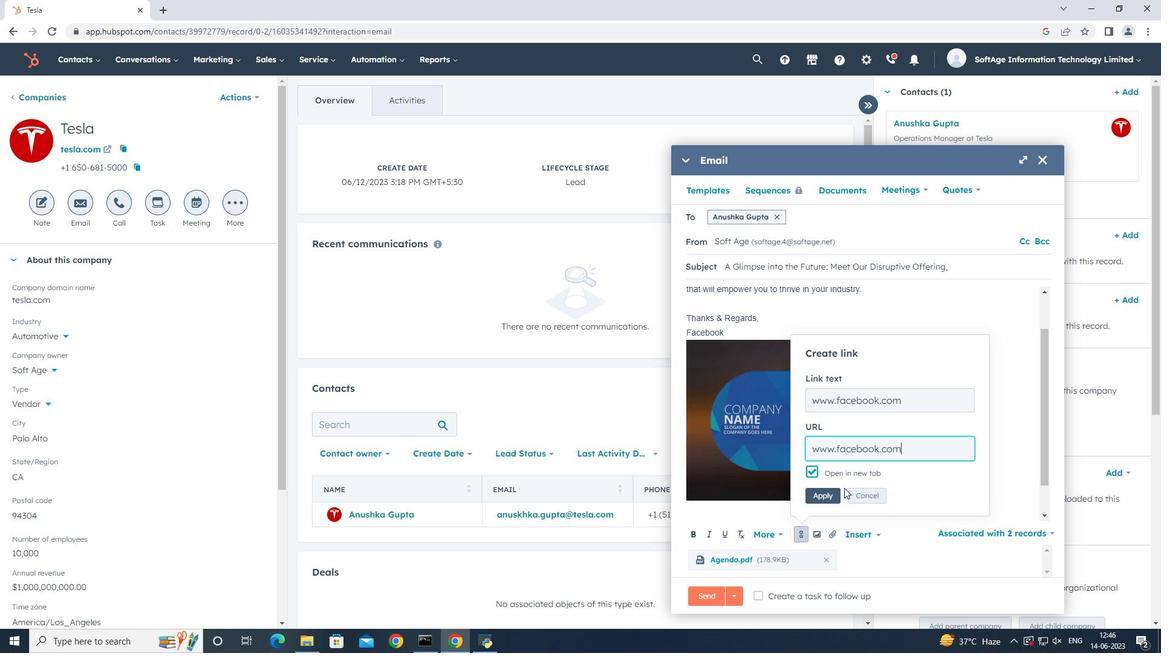 
Action: Mouse pressed left at (835, 492)
Screenshot: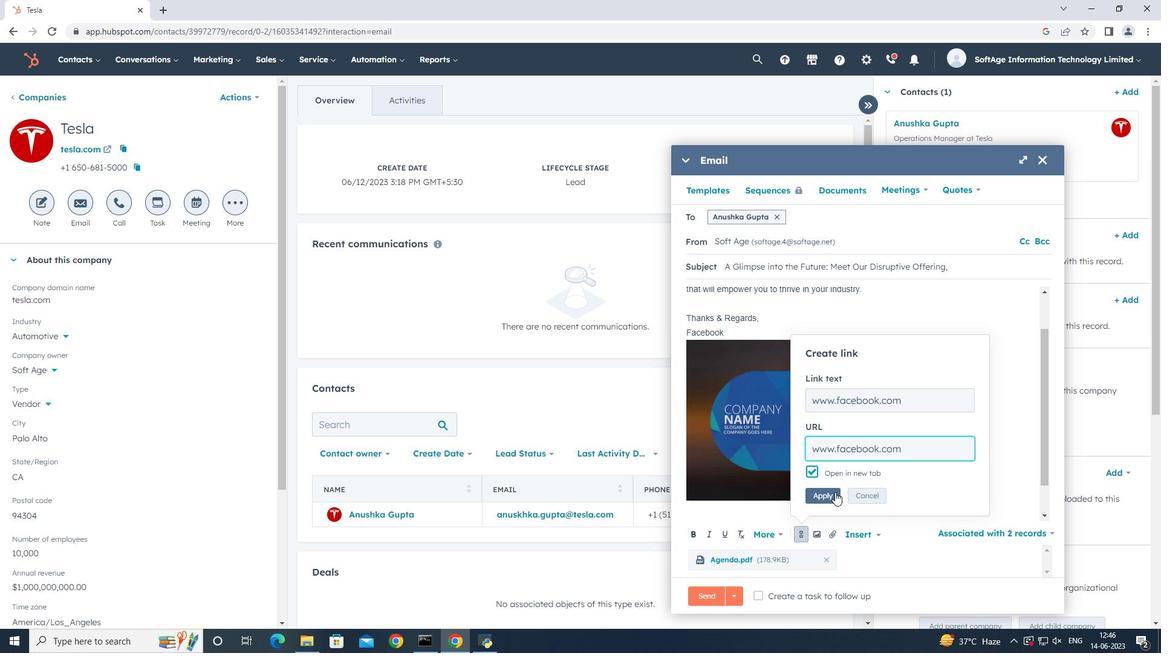 
Action: Mouse moved to (818, 594)
Screenshot: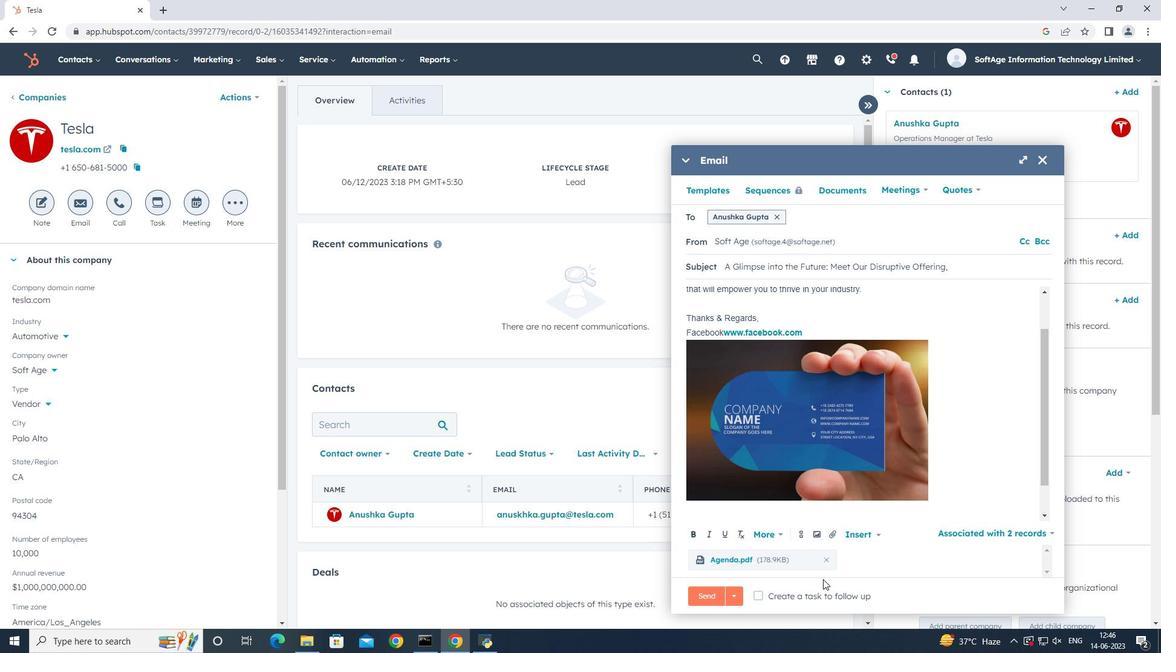 
Action: Mouse pressed left at (818, 594)
Screenshot: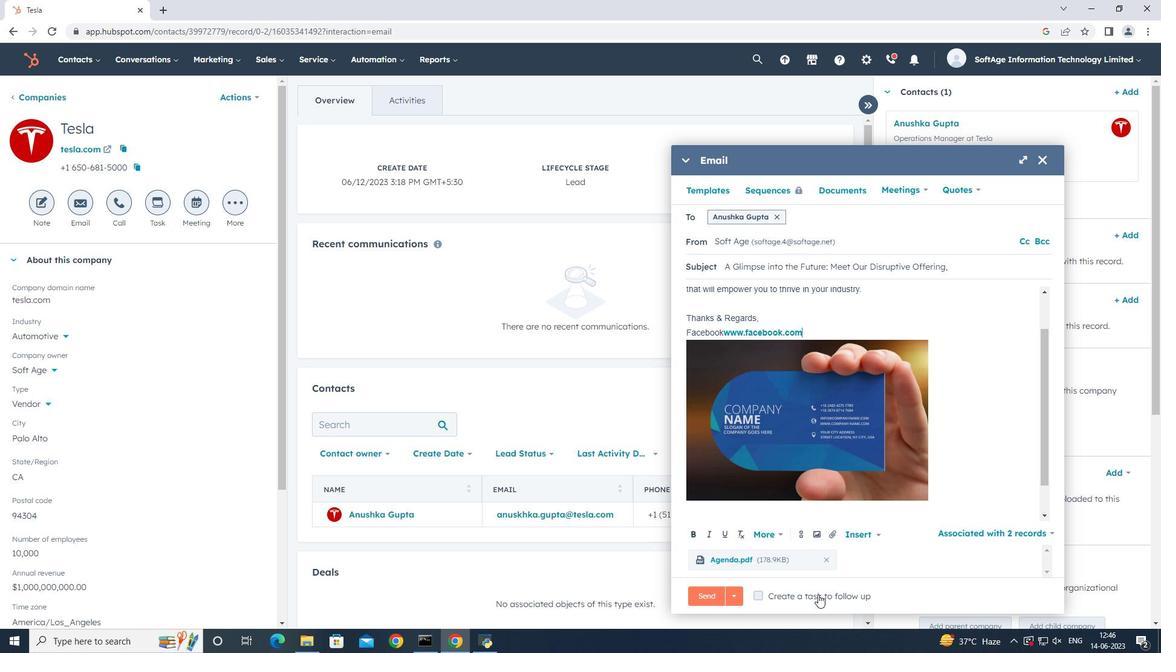 
Action: Mouse moved to (947, 600)
Screenshot: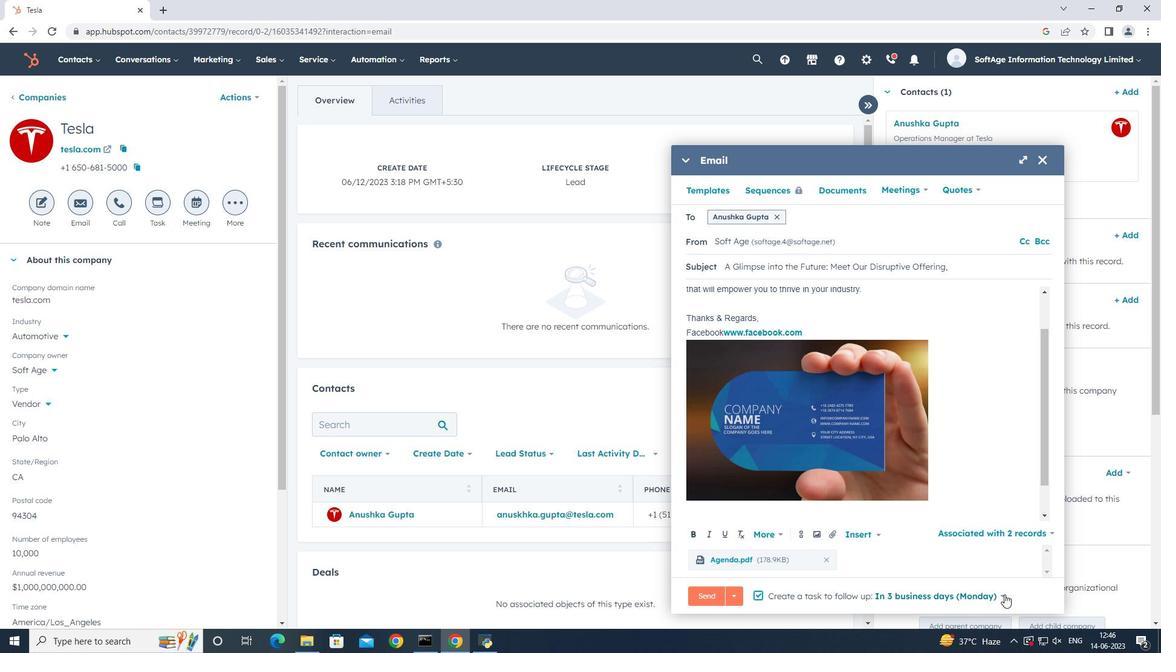 
Action: Mouse pressed left at (947, 600)
Screenshot: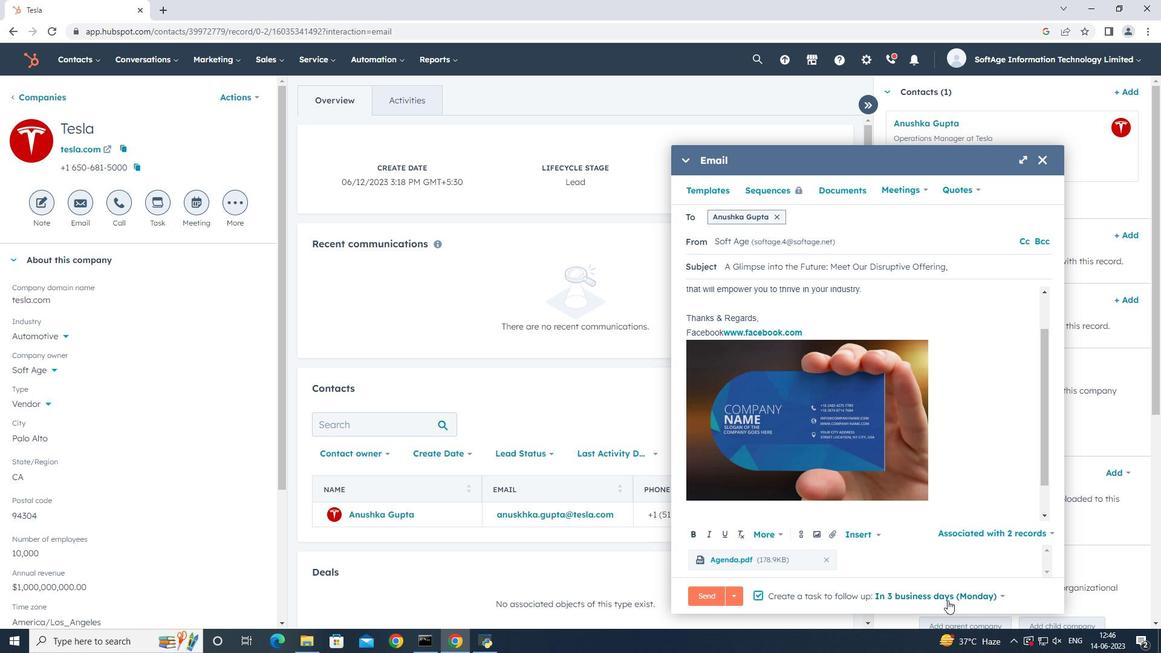 
Action: Mouse moved to (969, 449)
Screenshot: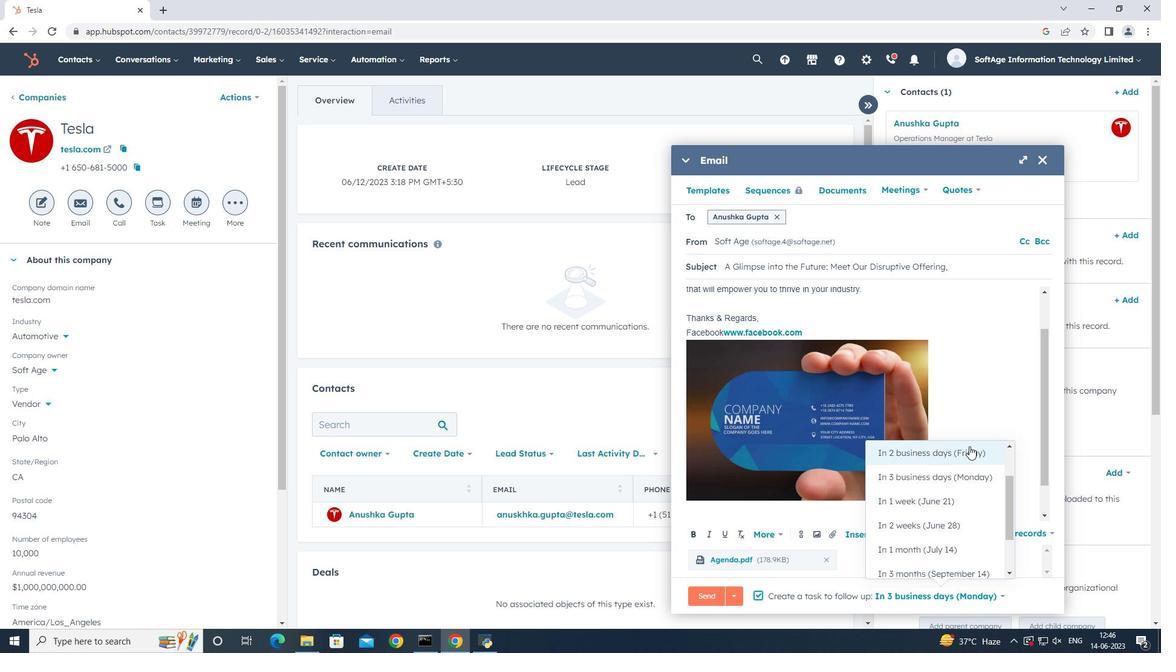 
Action: Mouse pressed left at (969, 449)
Screenshot: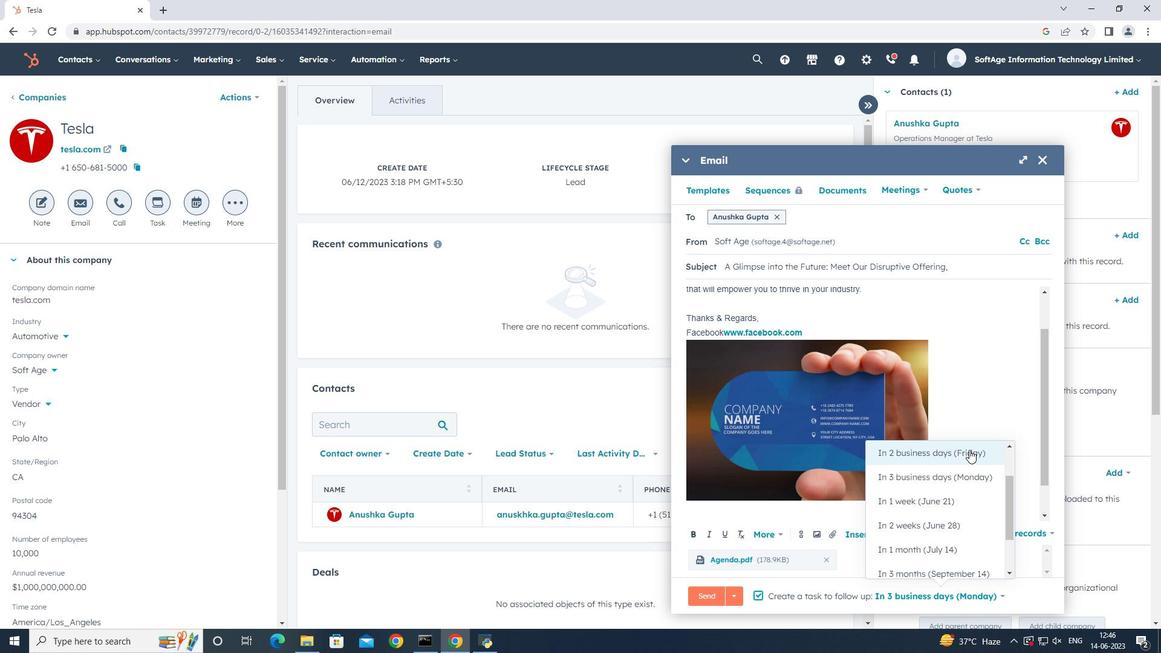 
Action: Mouse moved to (708, 591)
Screenshot: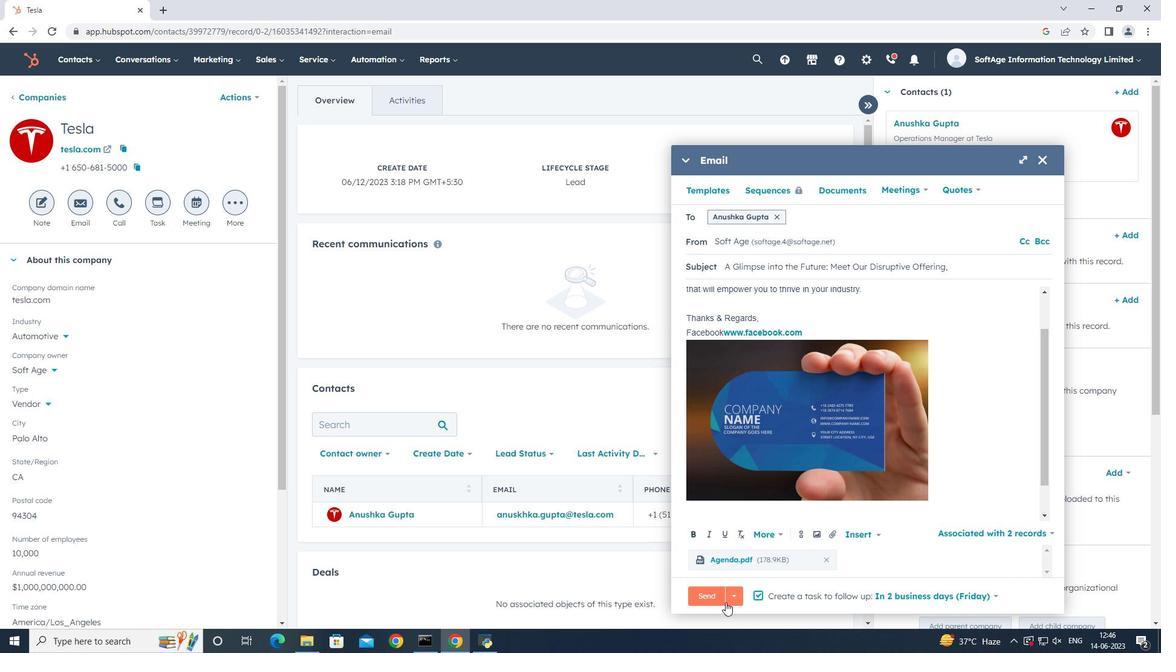 
Action: Mouse pressed left at (708, 591)
Screenshot: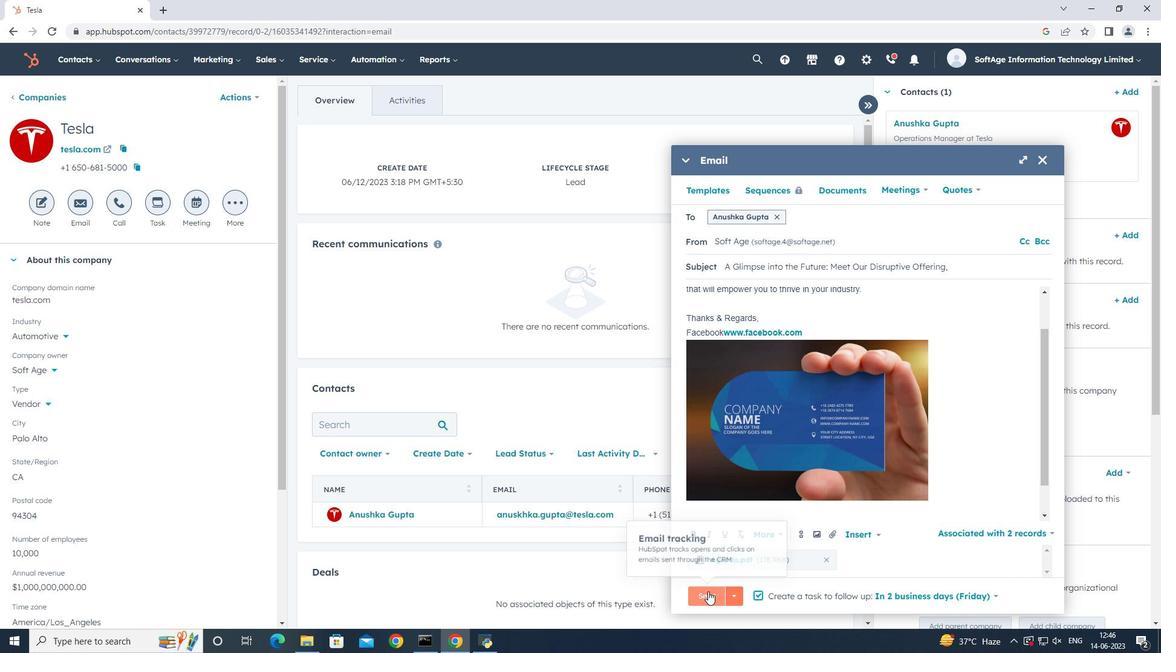 
Action: Mouse moved to (651, 289)
Screenshot: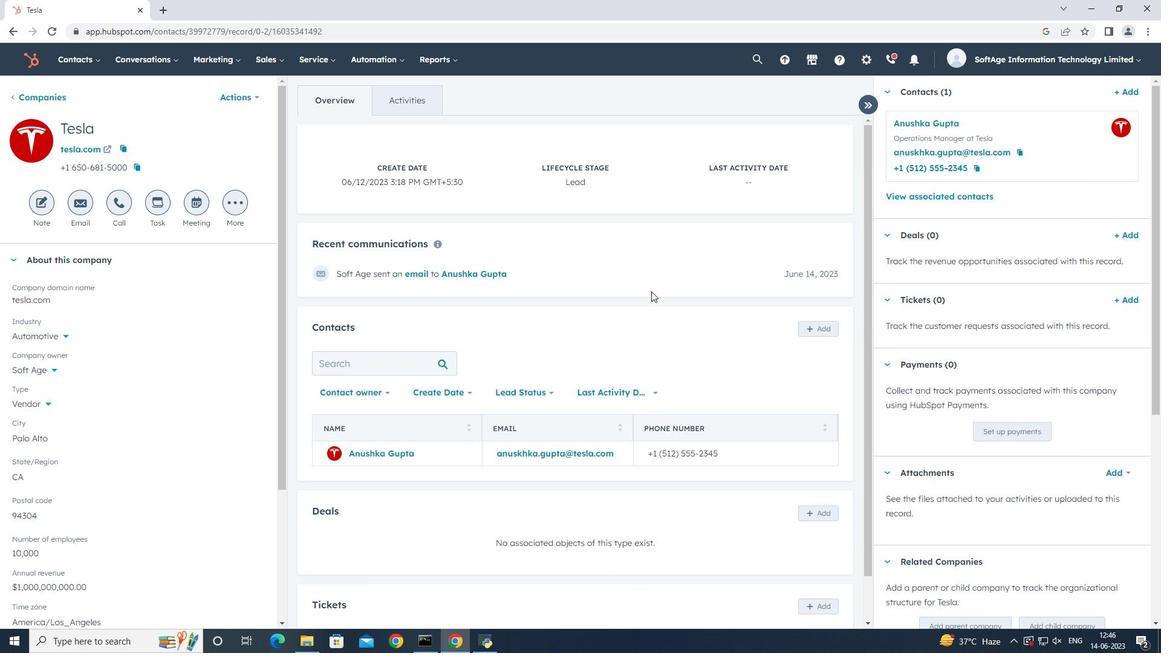 
